 Task: Open Card Theater Review in Board IT Process Improvement to Workspace Knowledge Management and add a team member Softage.4@softage.net, a label Orange, a checklist Music Composition, an attachment from Trello, a color Orange and finally, add a card description 'Create design mockups for new product' and a comment 'Let us make sure we have clear communication channels in place for this task to ensure that everyone is on the same page.'. Add a start date 'Jan 08, 1900' with a due date 'Jan 15, 1900'
Action: Mouse moved to (167, 314)
Screenshot: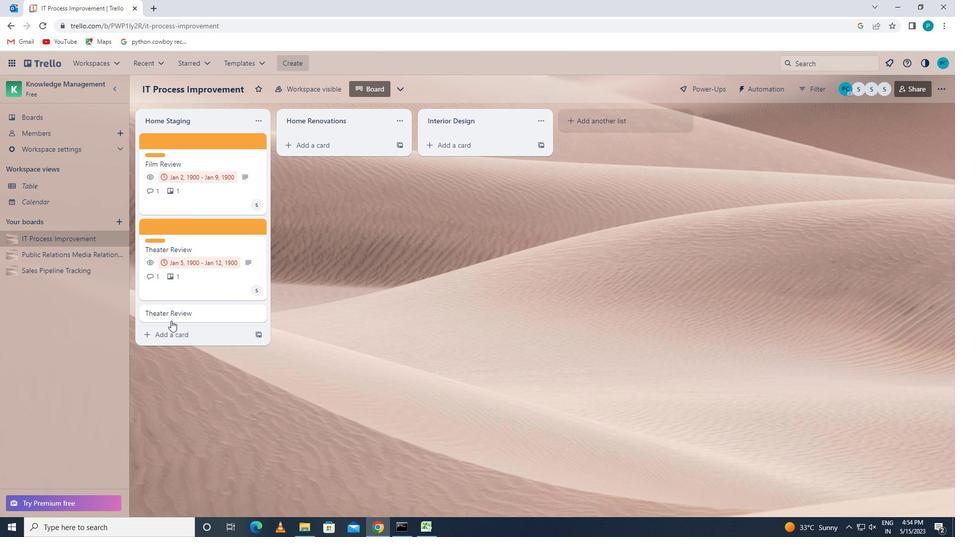 
Action: Mouse pressed left at (167, 314)
Screenshot: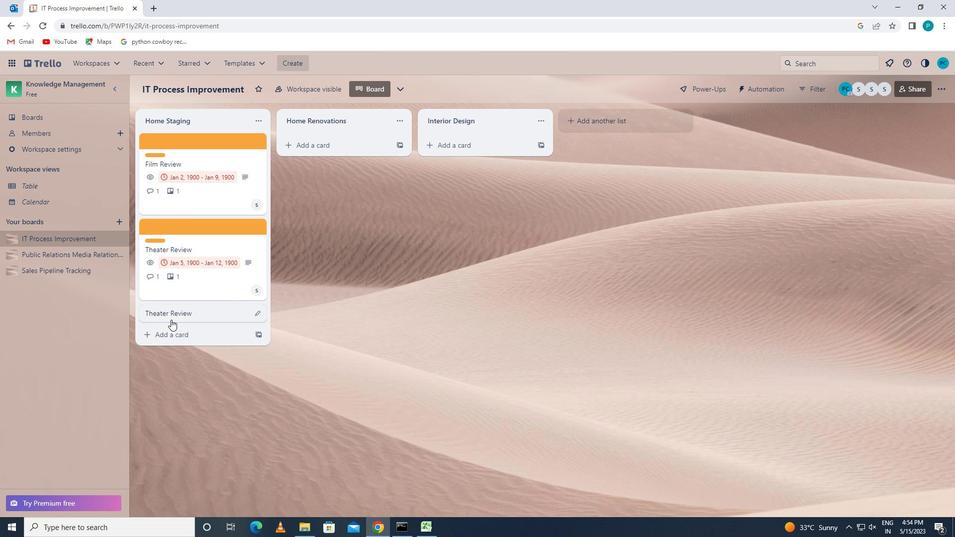 
Action: Mouse moved to (619, 172)
Screenshot: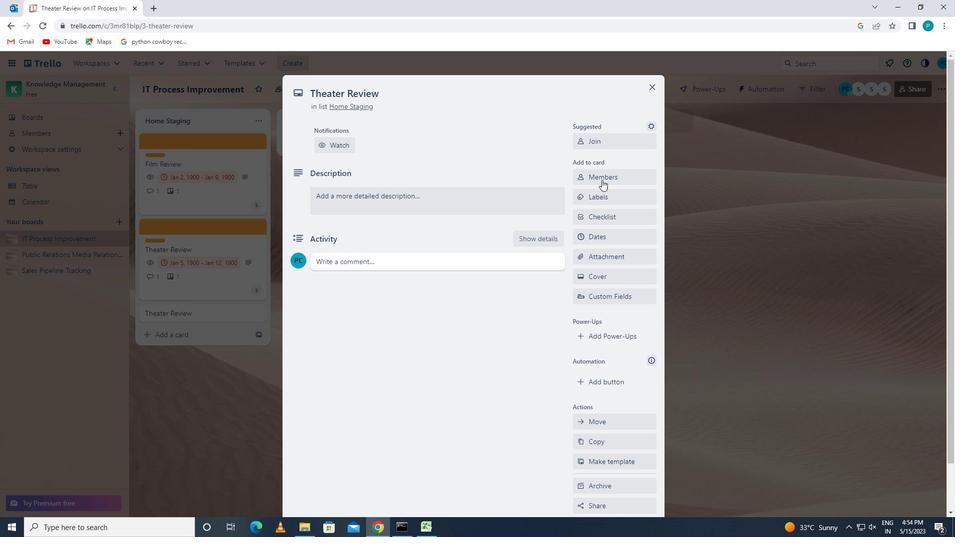 
Action: Mouse pressed left at (619, 172)
Screenshot: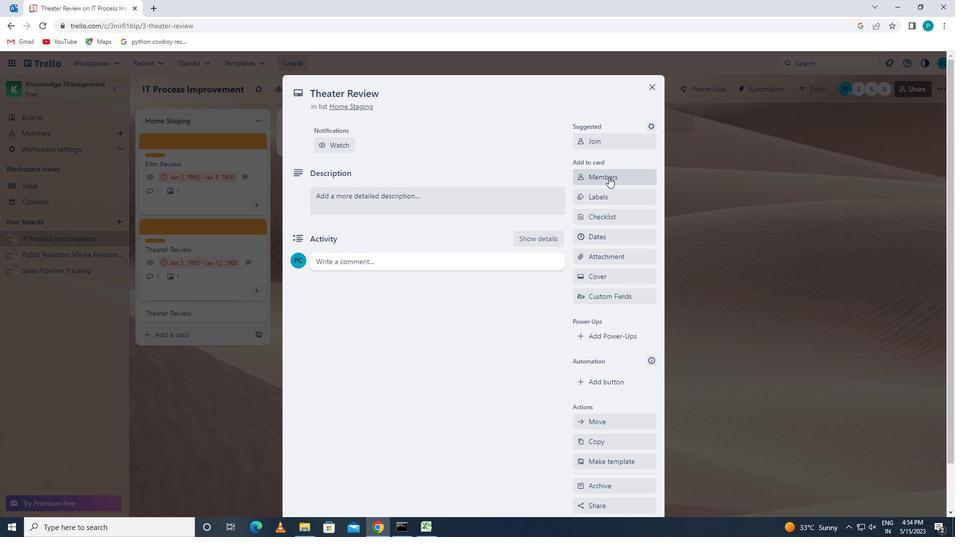 
Action: Key pressed <Key.tab><Key.caps_lock>s<Key.caps_lock>
Screenshot: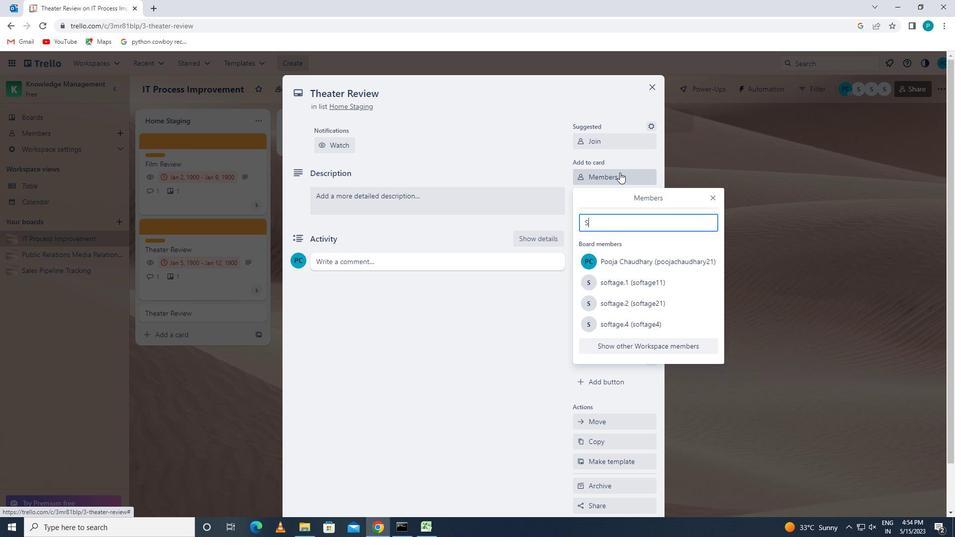 
Action: Mouse moved to (649, 303)
Screenshot: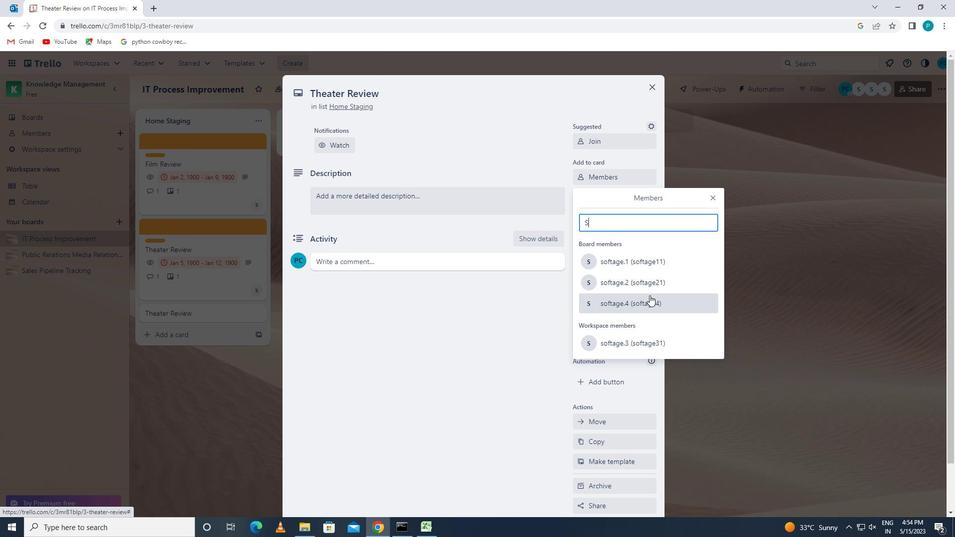 
Action: Mouse pressed left at (649, 303)
Screenshot: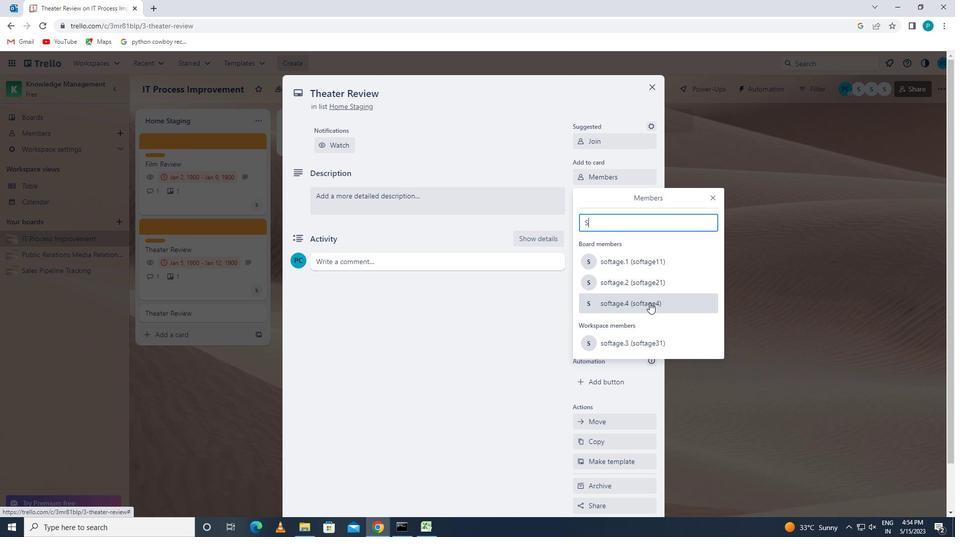 
Action: Mouse moved to (713, 197)
Screenshot: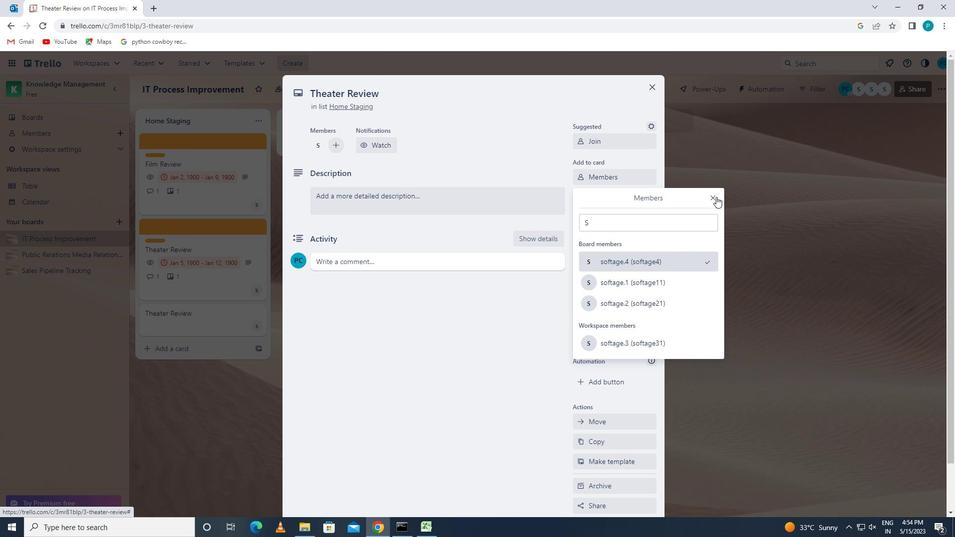 
Action: Mouse pressed left at (713, 197)
Screenshot: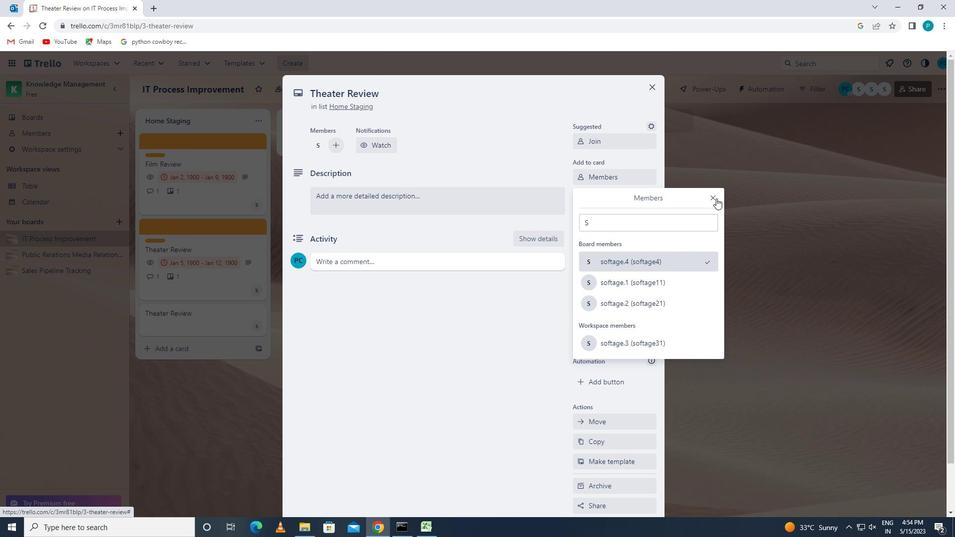 
Action: Mouse moved to (632, 201)
Screenshot: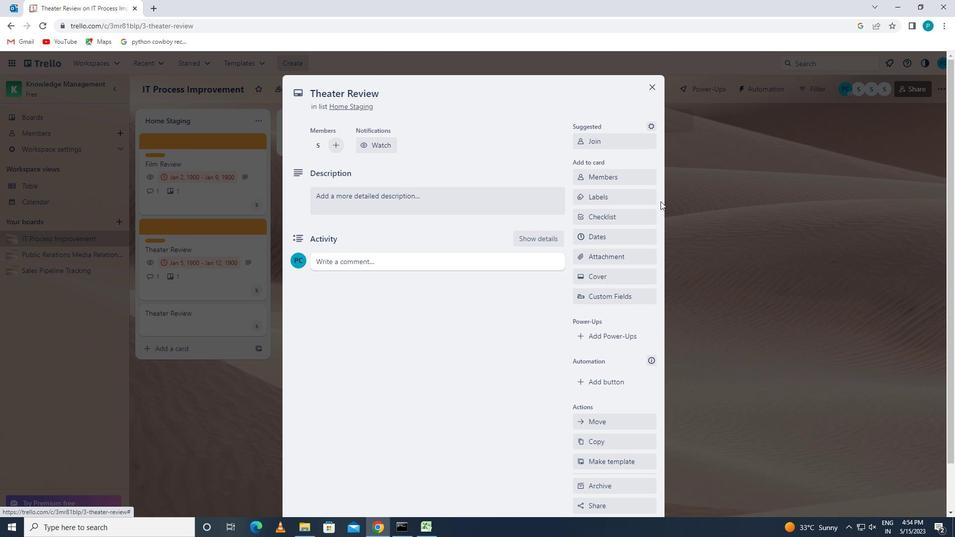
Action: Mouse pressed left at (632, 201)
Screenshot: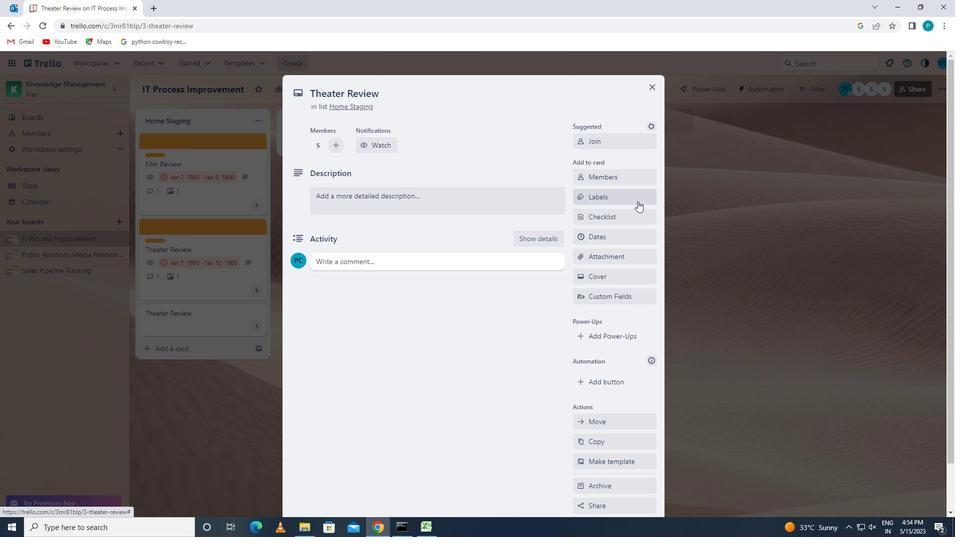 
Action: Mouse moved to (631, 390)
Screenshot: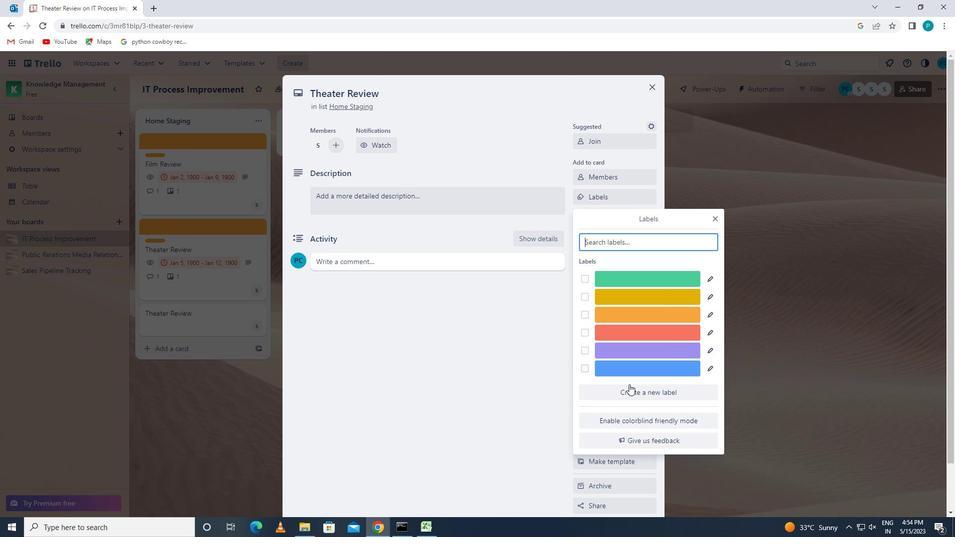 
Action: Mouse pressed left at (631, 390)
Screenshot: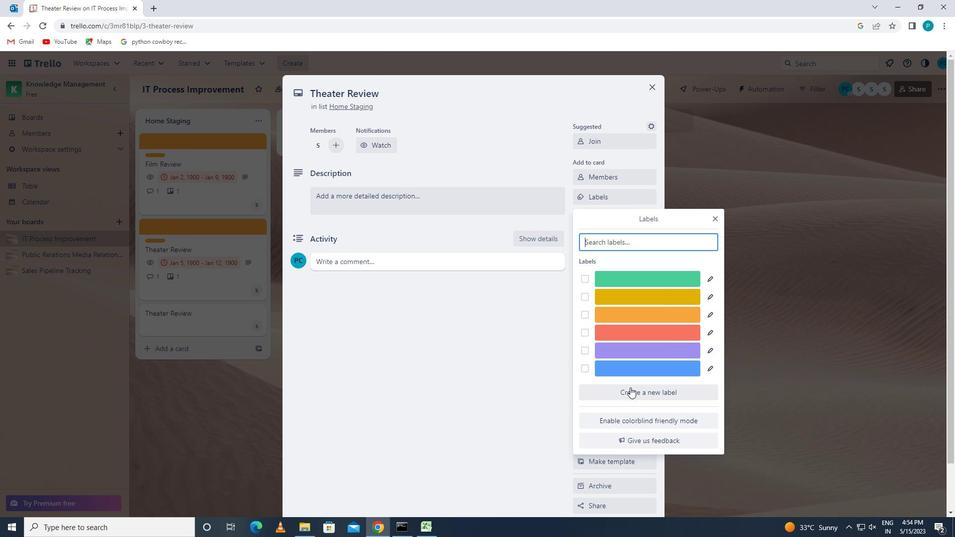 
Action: Mouse moved to (640, 363)
Screenshot: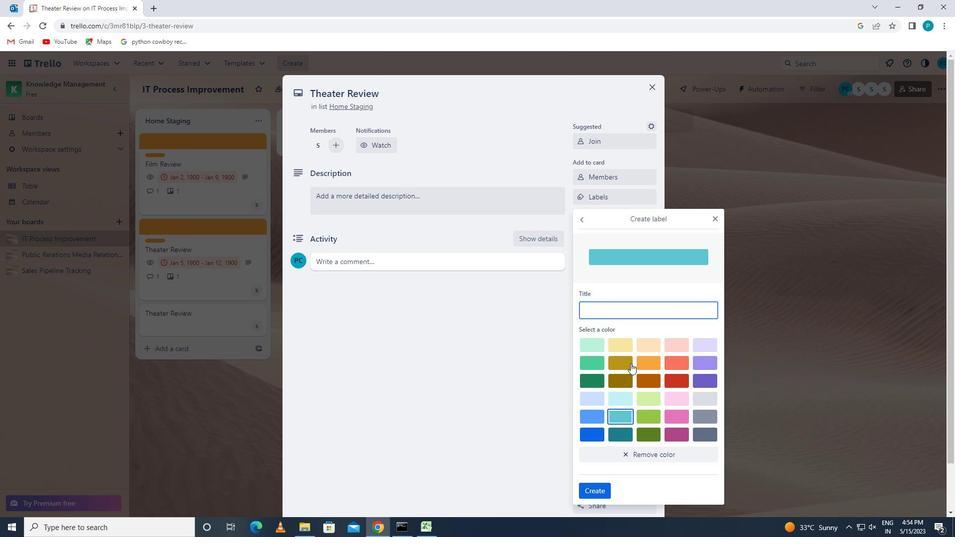 
Action: Mouse pressed left at (640, 363)
Screenshot: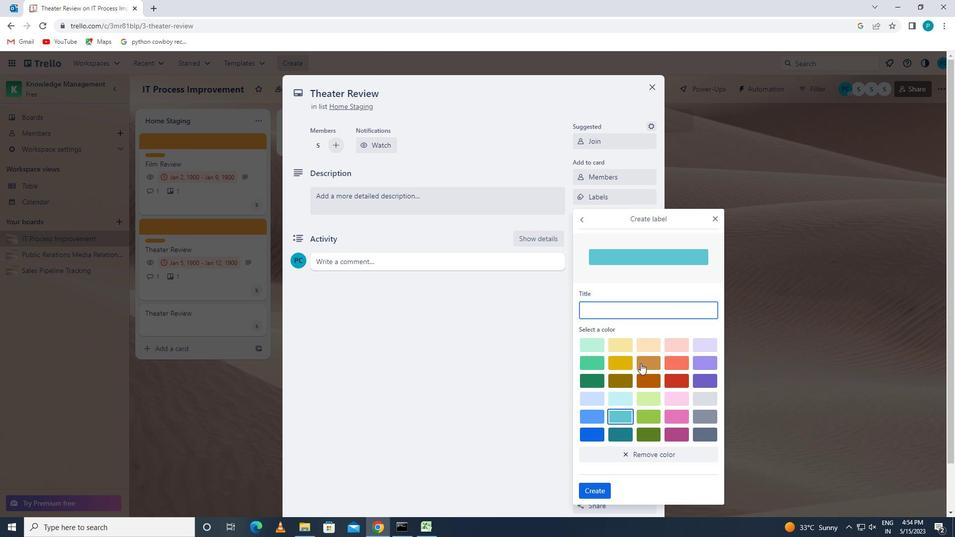 
Action: Mouse moved to (604, 494)
Screenshot: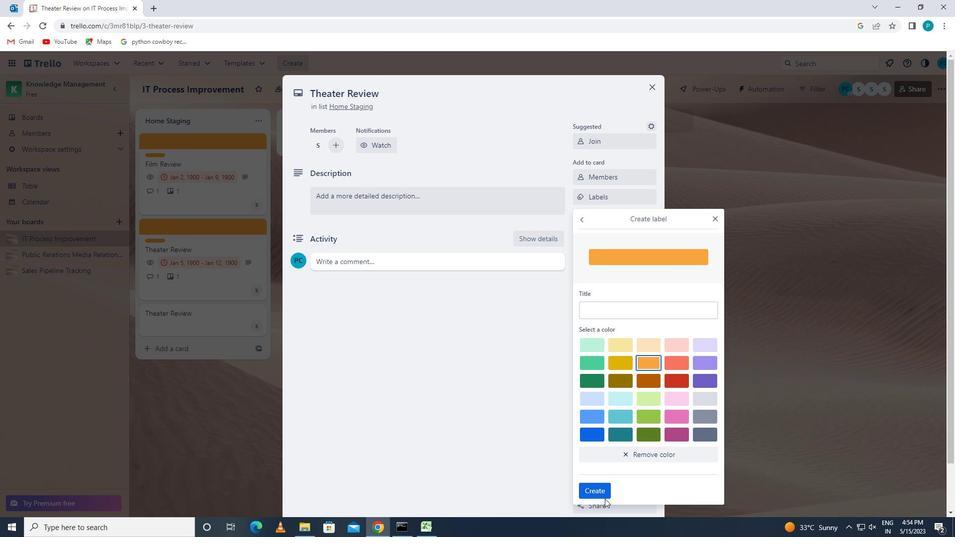 
Action: Mouse pressed left at (604, 494)
Screenshot: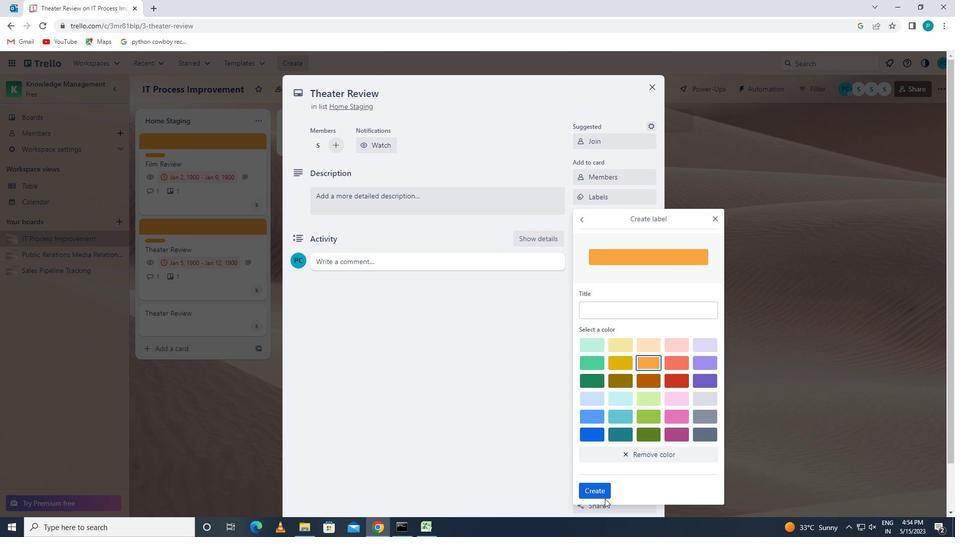 
Action: Mouse moved to (713, 215)
Screenshot: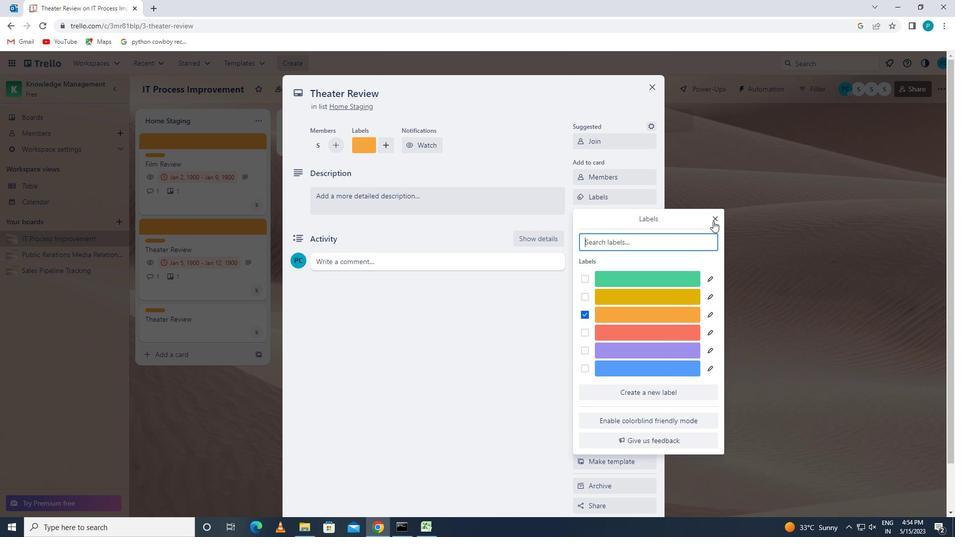 
Action: Mouse pressed left at (713, 215)
Screenshot: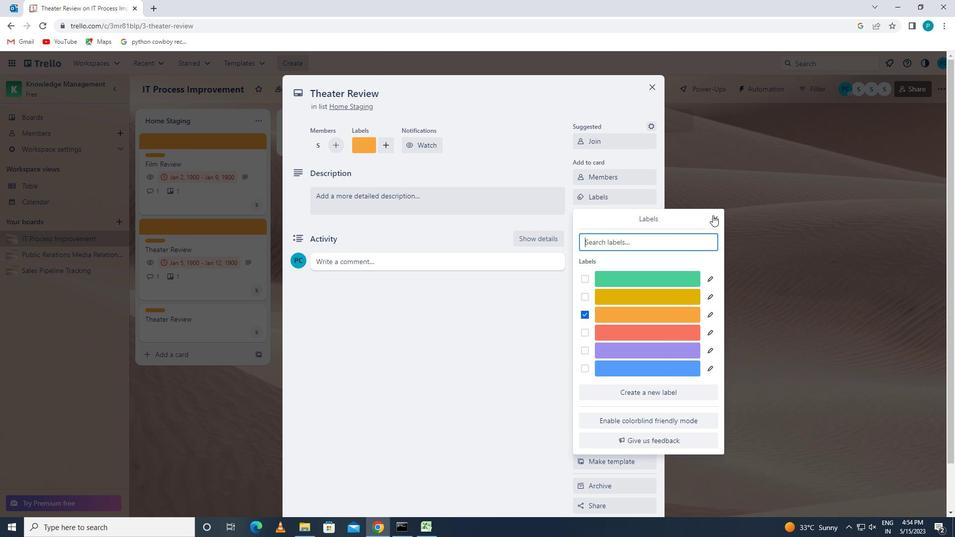 
Action: Mouse moved to (624, 221)
Screenshot: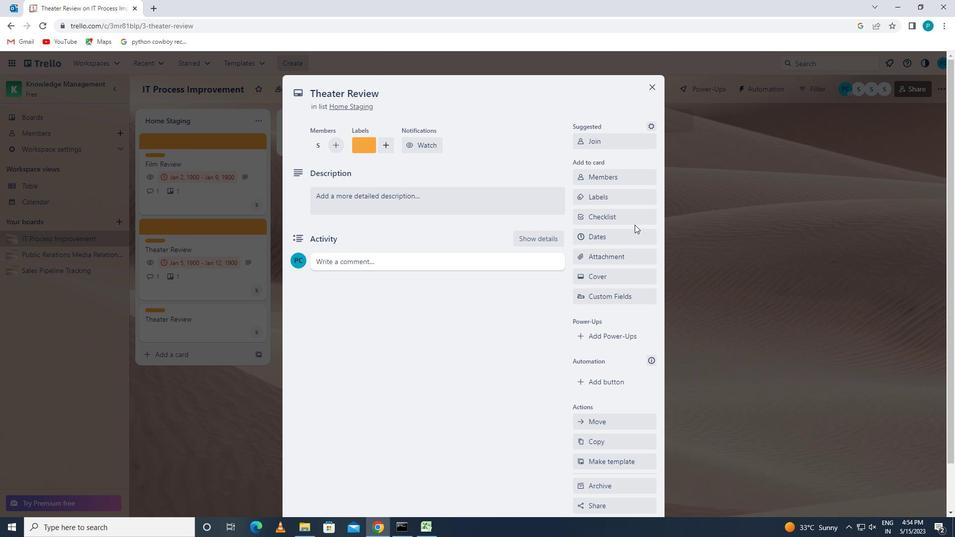 
Action: Mouse pressed left at (624, 221)
Screenshot: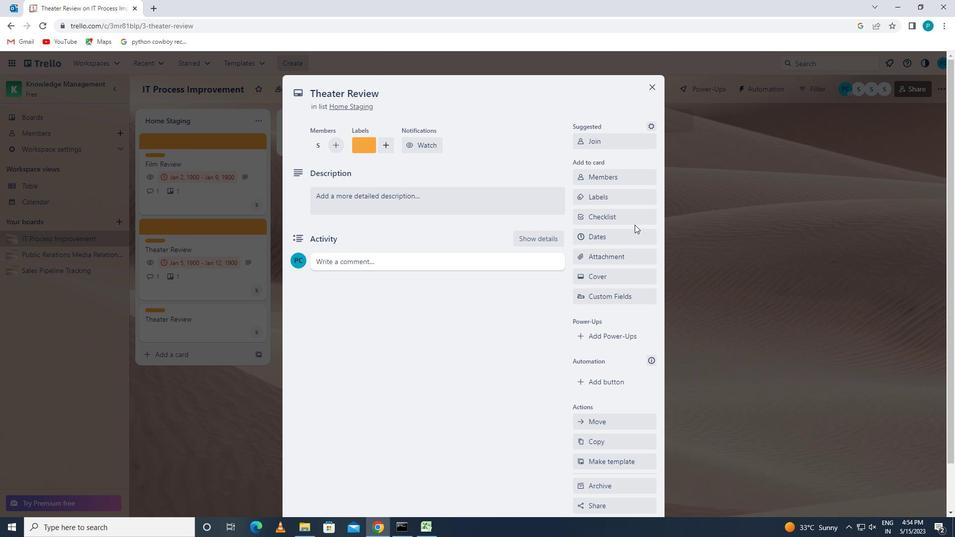 
Action: Mouse moved to (631, 225)
Screenshot: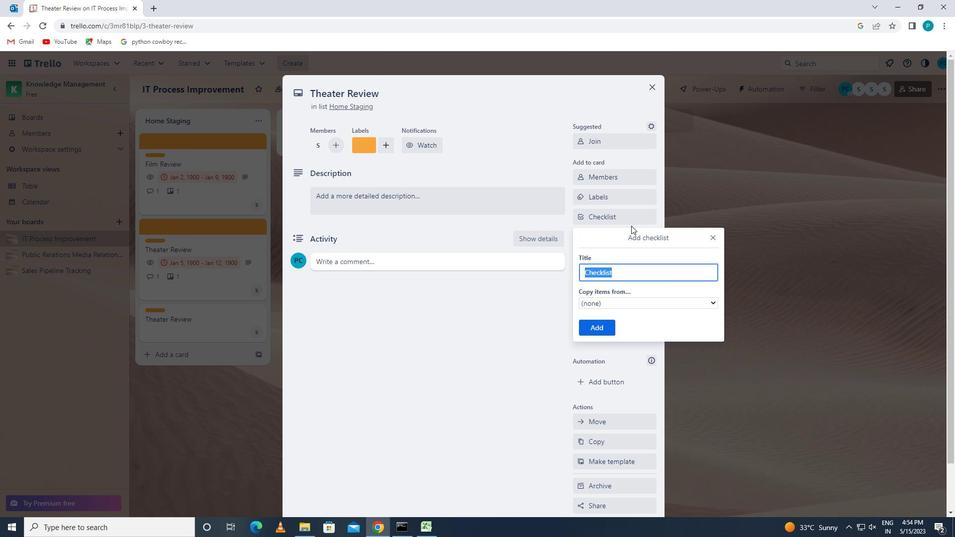 
Action: Key pressed <Key.caps_lock>m<Key.caps_lock>usic
Screenshot: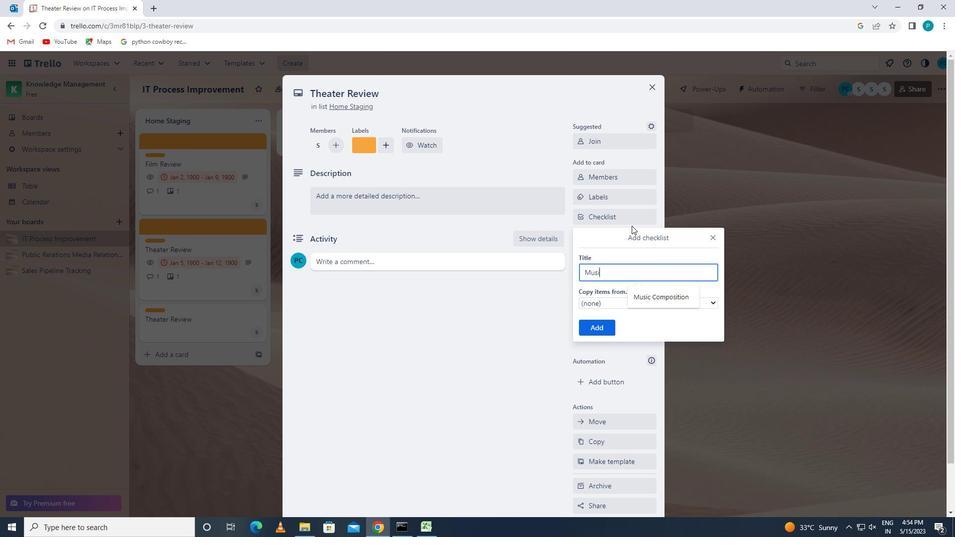 
Action: Mouse moved to (646, 305)
Screenshot: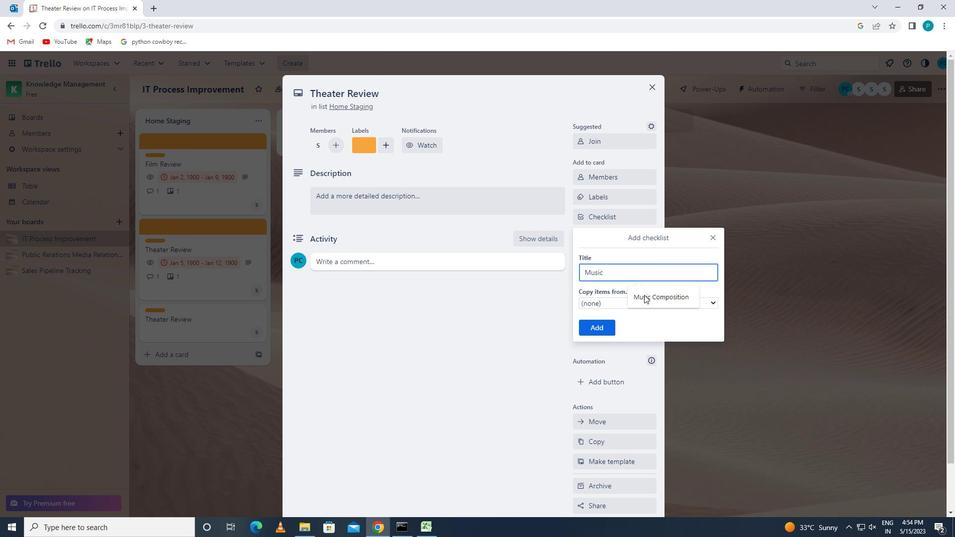 
Action: Mouse pressed left at (646, 305)
Screenshot: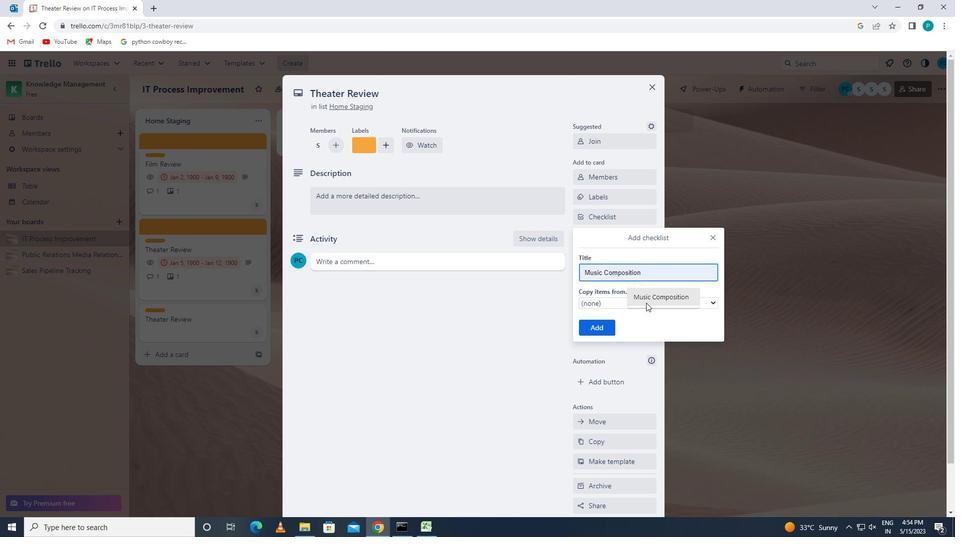 
Action: Mouse moved to (600, 322)
Screenshot: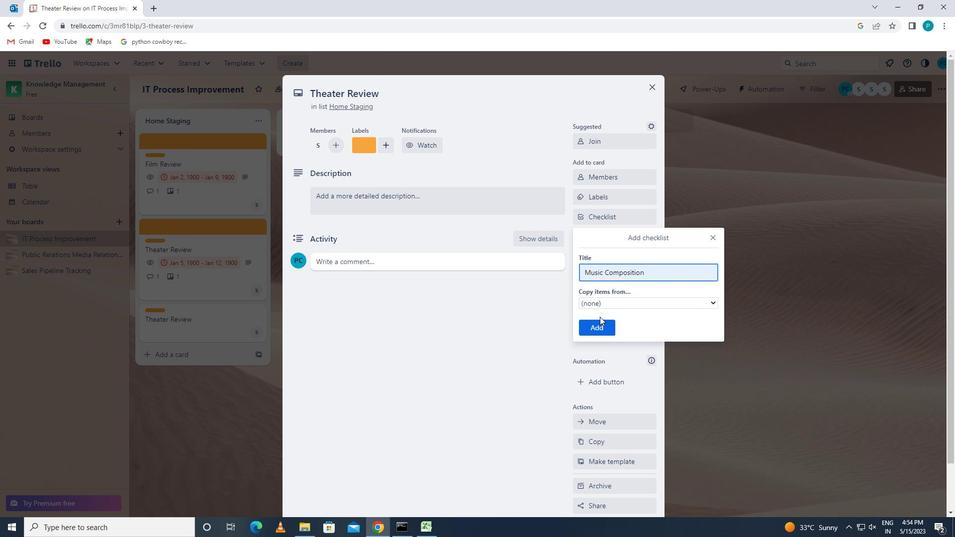 
Action: Mouse pressed left at (600, 322)
Screenshot: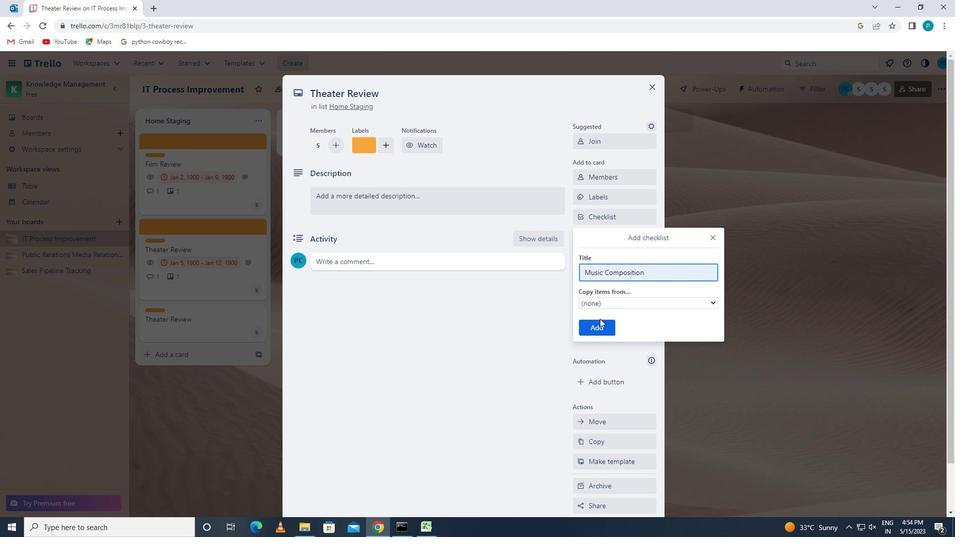 
Action: Mouse moved to (605, 259)
Screenshot: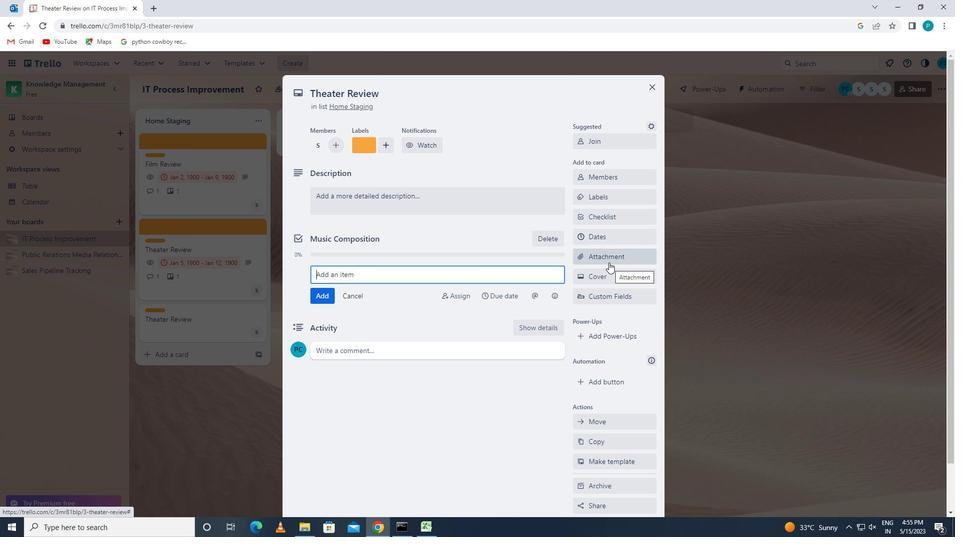 
Action: Mouse pressed left at (605, 259)
Screenshot: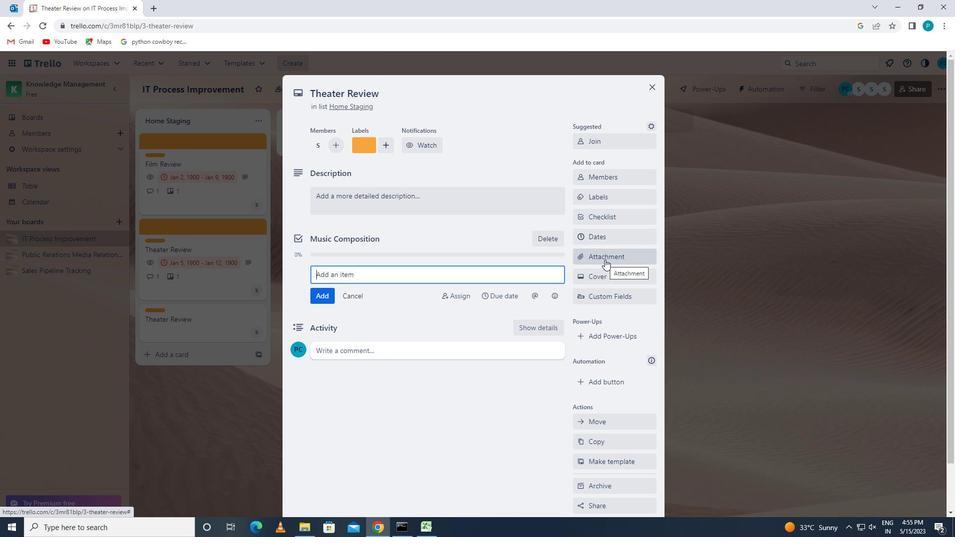 
Action: Mouse moved to (599, 318)
Screenshot: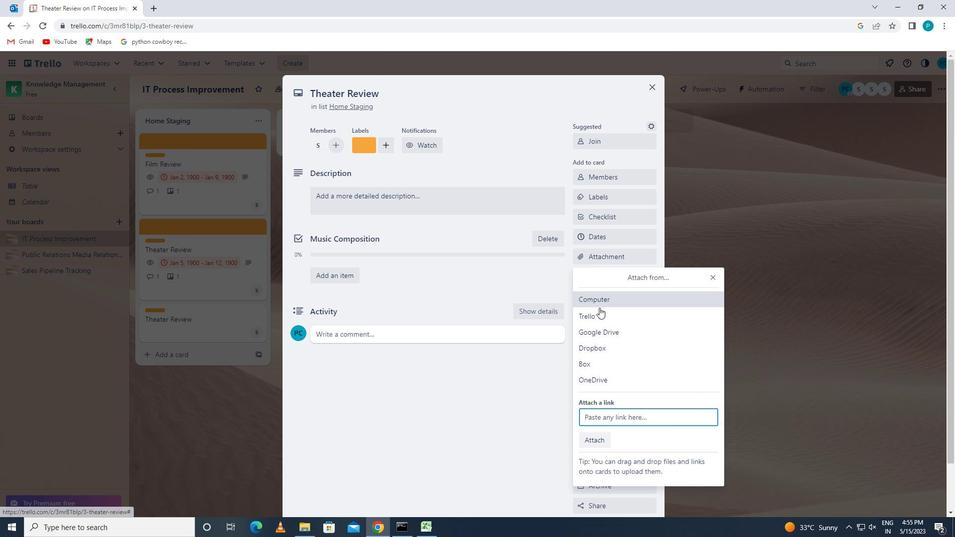
Action: Mouse pressed left at (599, 318)
Screenshot: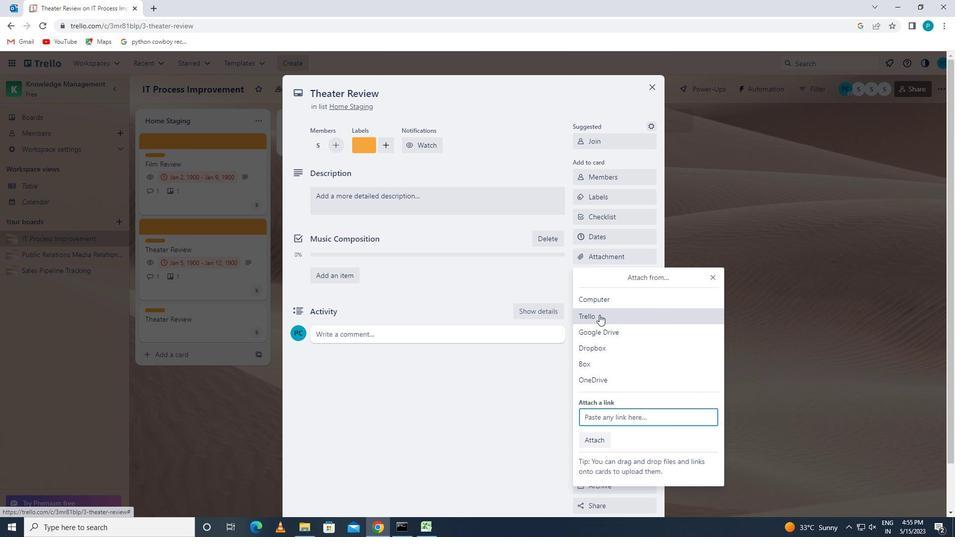
Action: Mouse moved to (628, 403)
Screenshot: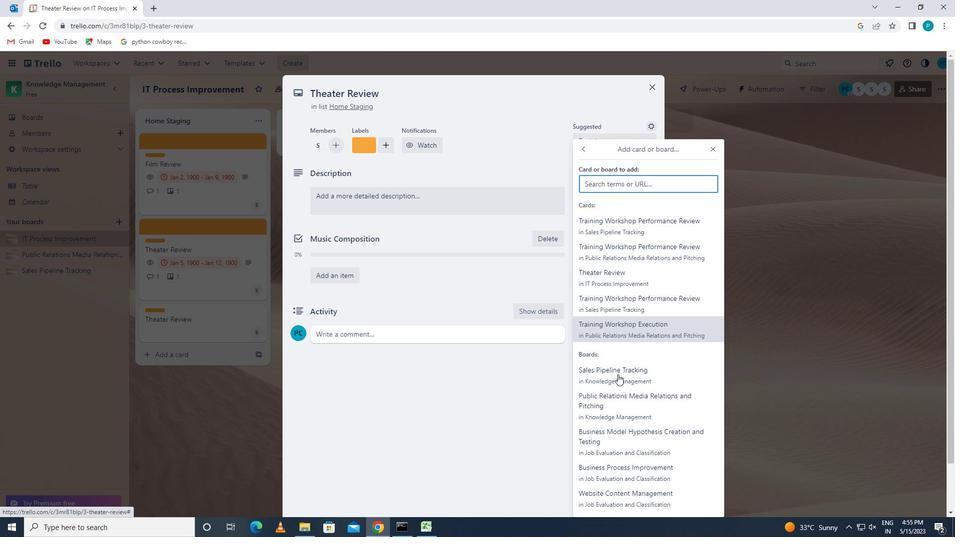
Action: Mouse pressed left at (628, 403)
Screenshot: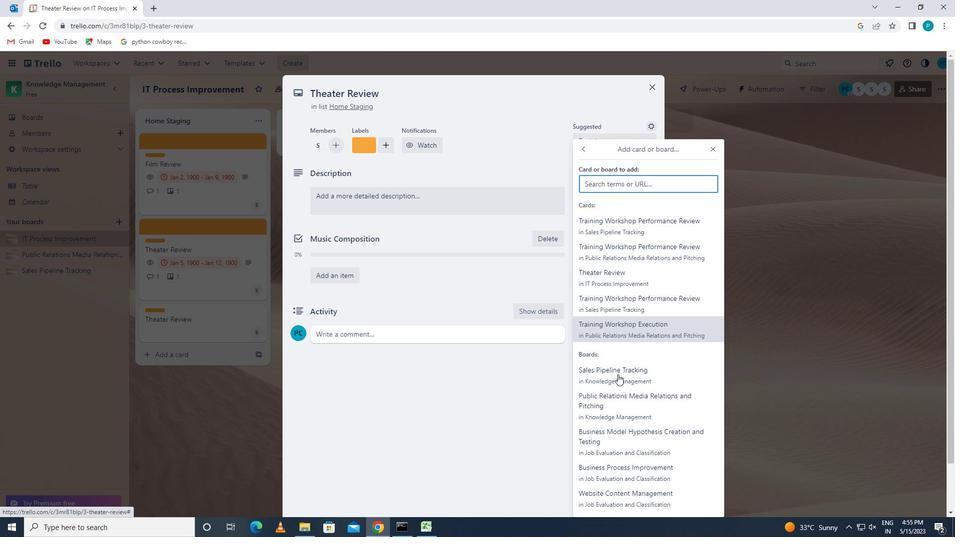 
Action: Mouse moved to (596, 281)
Screenshot: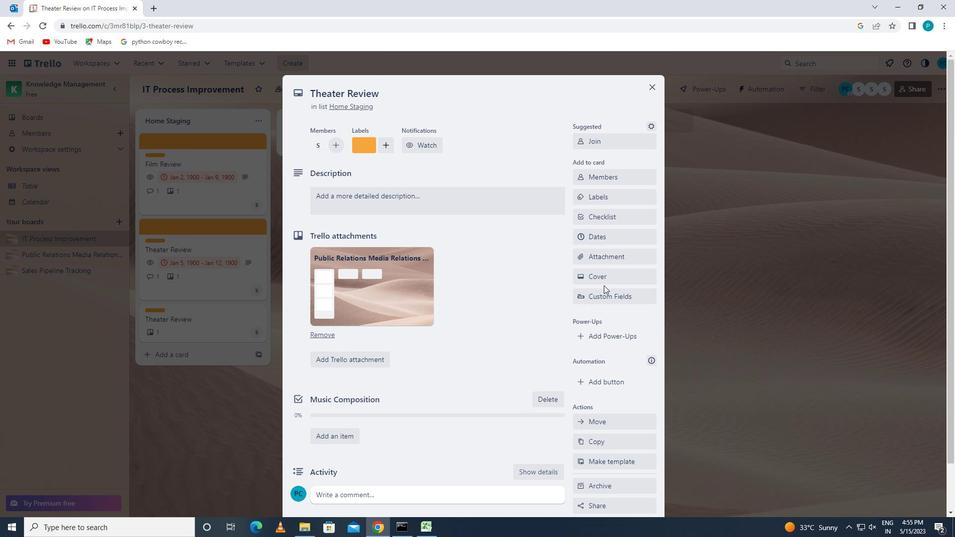 
Action: Mouse pressed left at (596, 281)
Screenshot: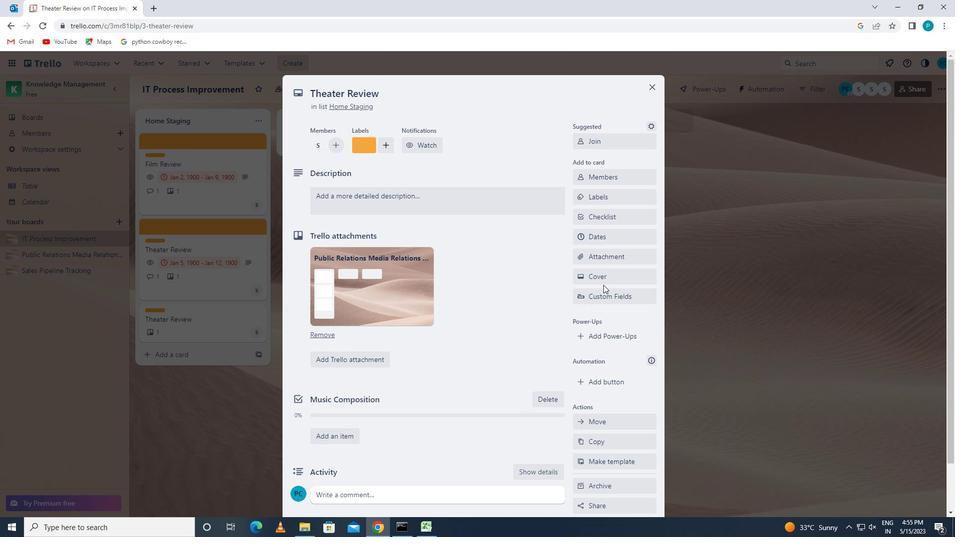 
Action: Mouse moved to (645, 171)
Screenshot: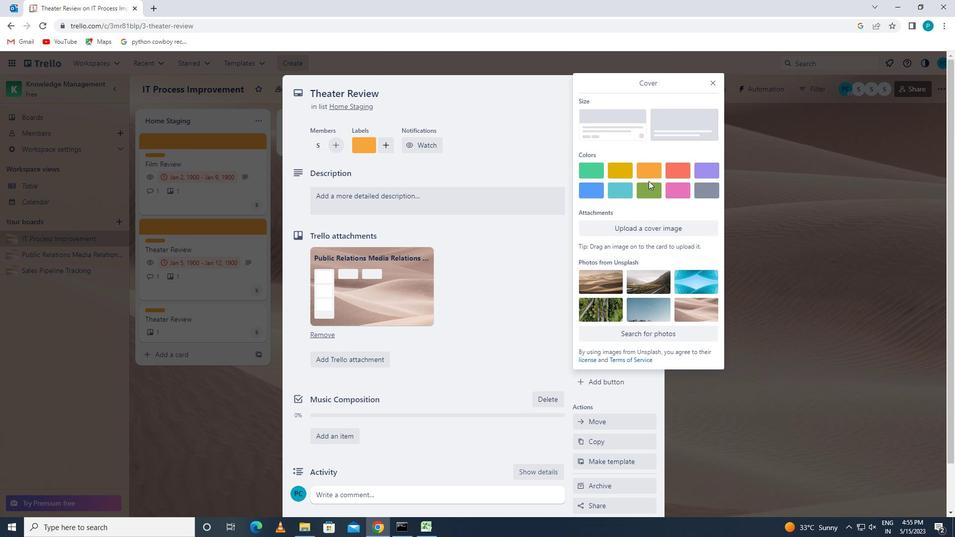 
Action: Mouse pressed left at (645, 171)
Screenshot: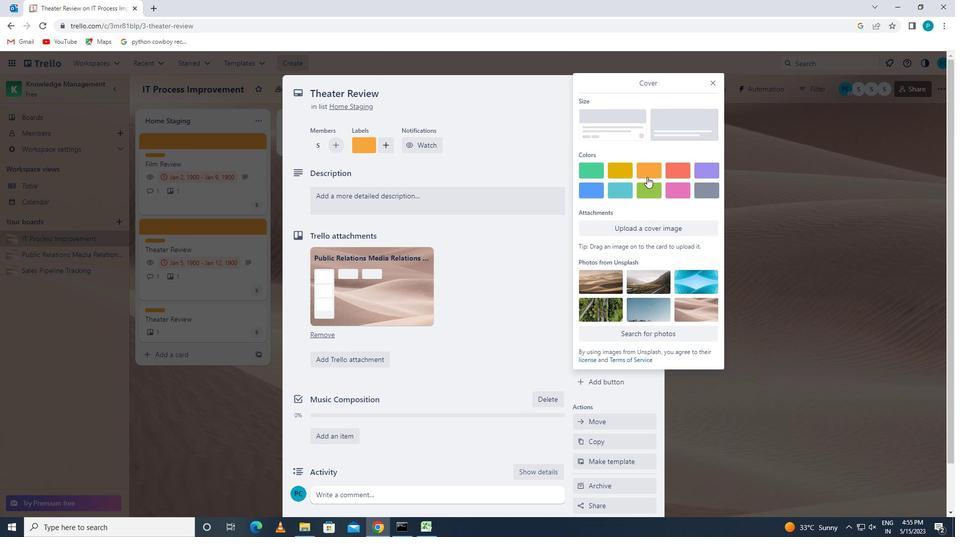 
Action: Mouse moved to (710, 80)
Screenshot: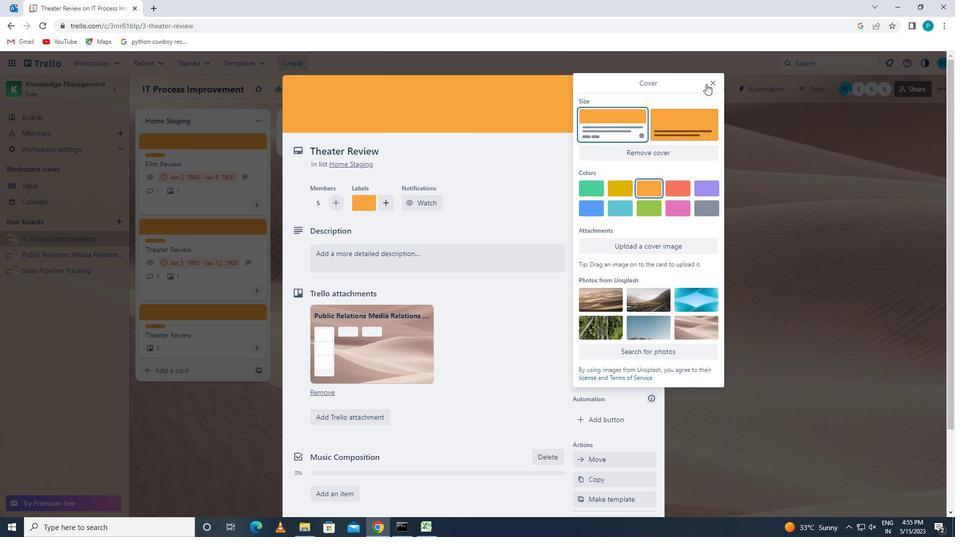 
Action: Mouse pressed left at (710, 80)
Screenshot: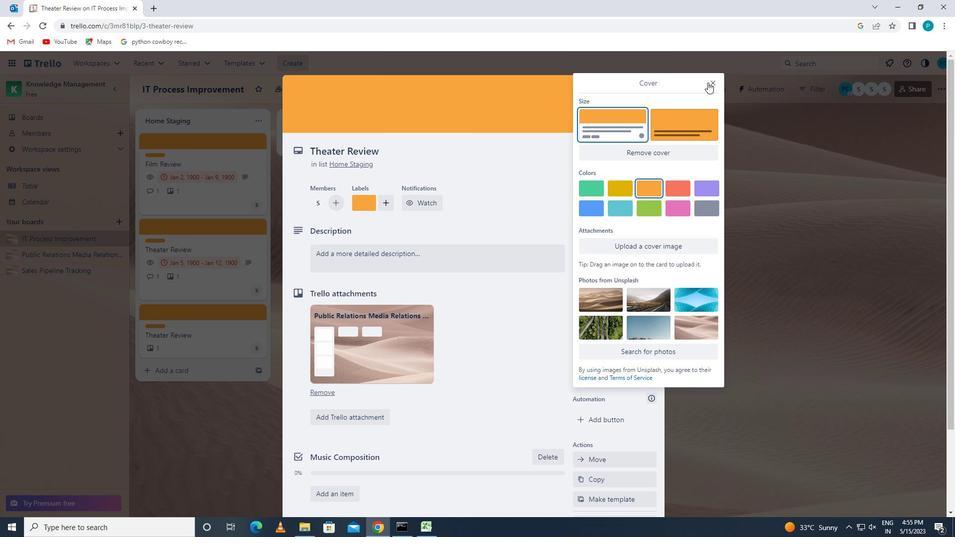 
Action: Mouse moved to (477, 252)
Screenshot: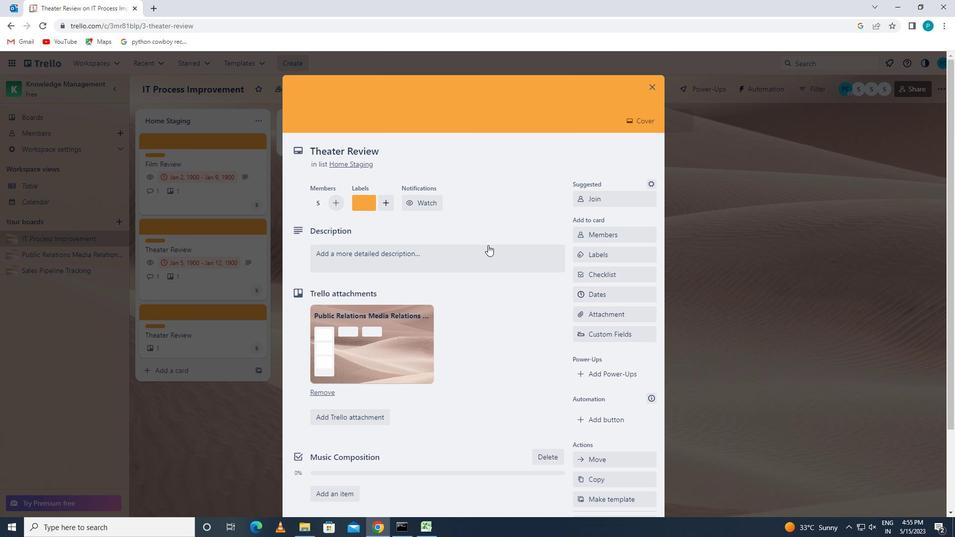 
Action: Mouse pressed left at (477, 252)
Screenshot: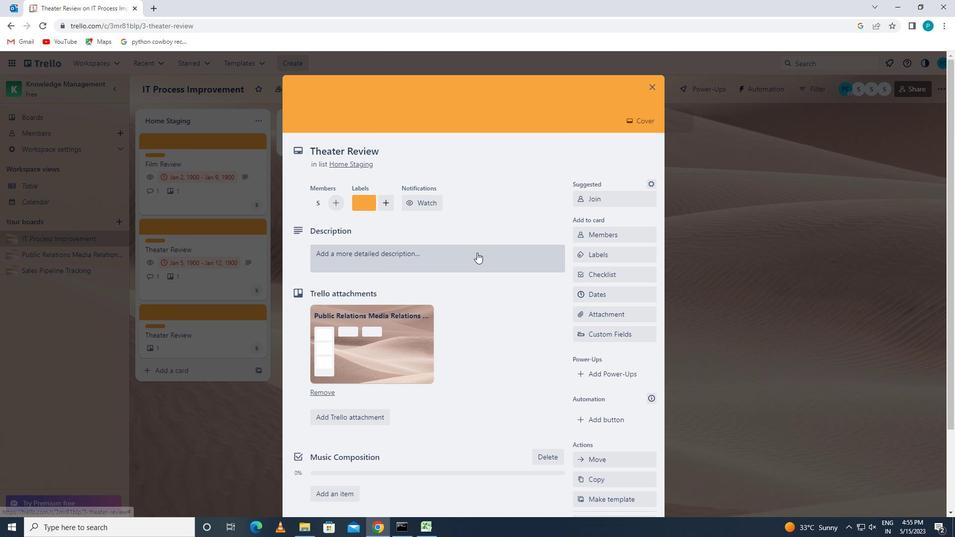 
Action: Key pressed <Key.caps_lock>c<Key.caps_lock>reate<Key.space>design<Key.space>mockups<Key.space>for<Key.space>new<Key.space>product
Screenshot: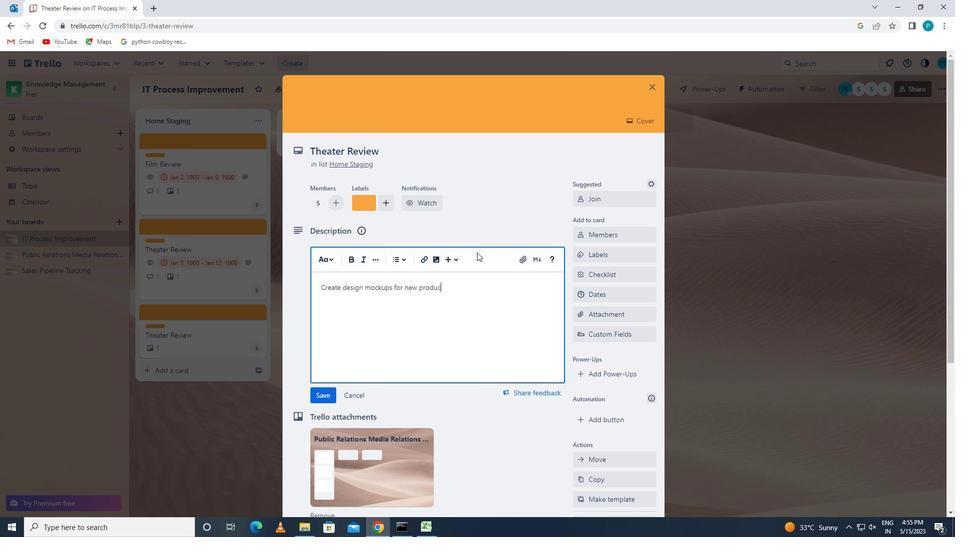 
Action: Mouse moved to (323, 394)
Screenshot: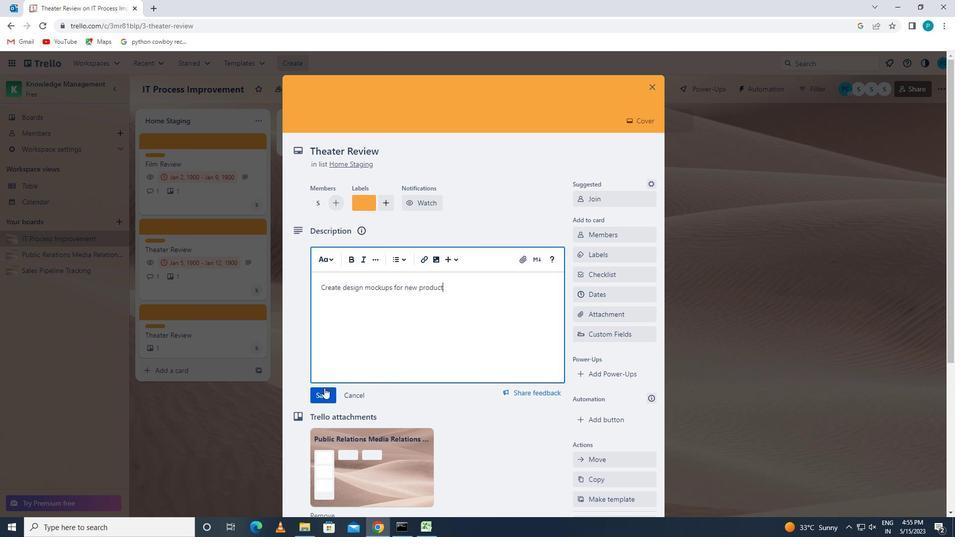 
Action: Mouse pressed left at (323, 394)
Screenshot: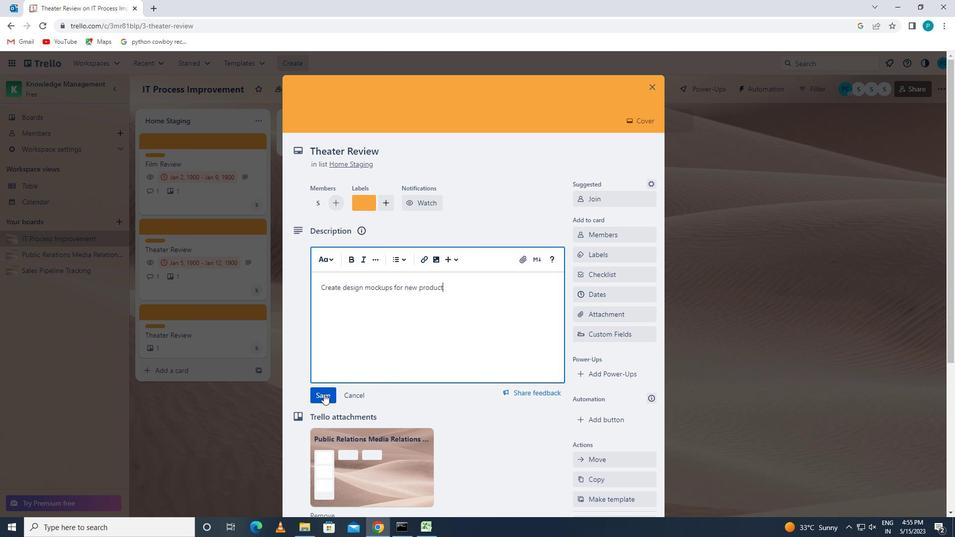 
Action: Mouse scrolled (323, 393) with delta (0, 0)
Screenshot: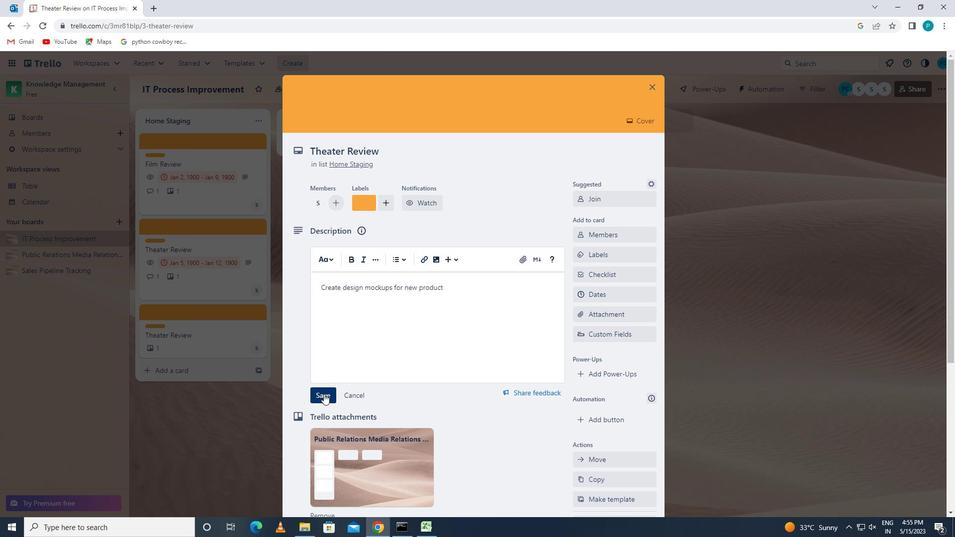 
Action: Mouse moved to (323, 394)
Screenshot: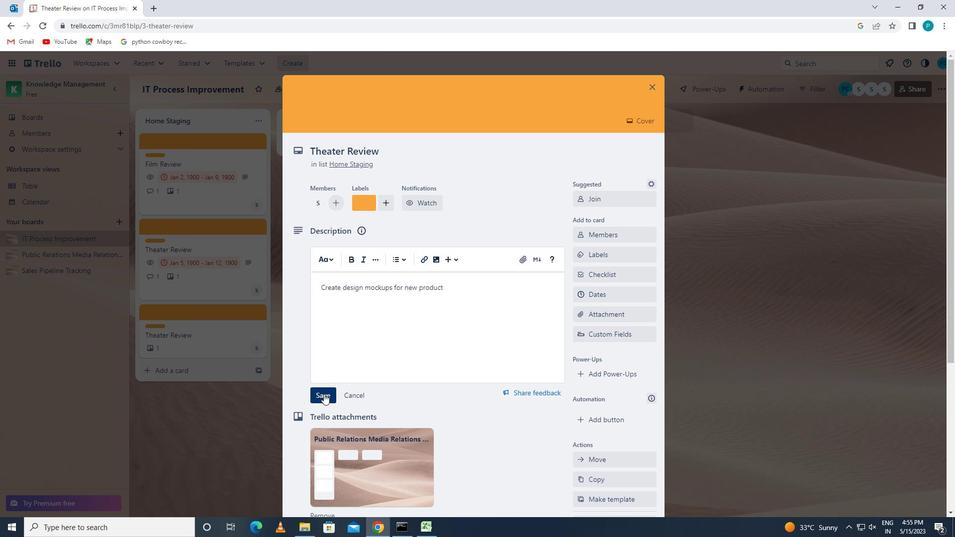 
Action: Mouse scrolled (323, 394) with delta (0, 0)
Screenshot: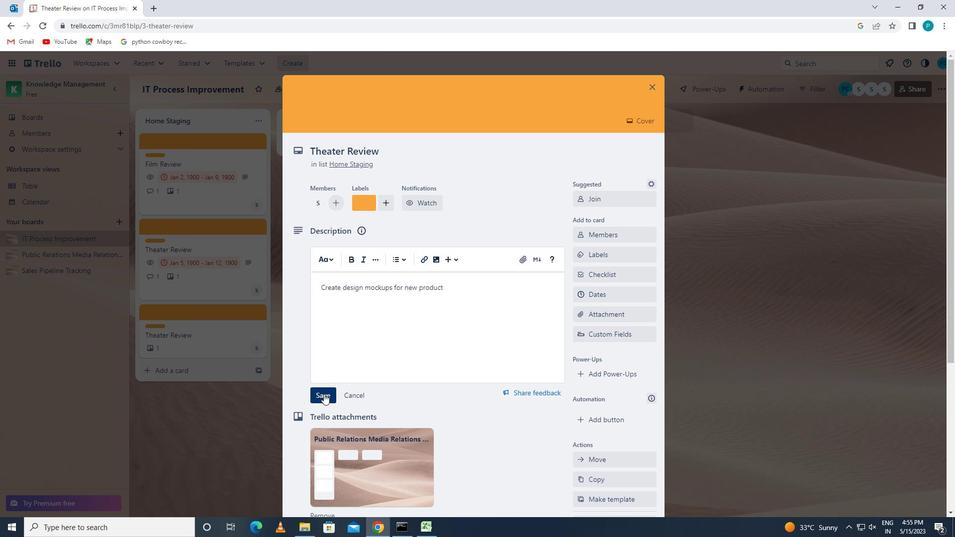 
Action: Mouse moved to (323, 396)
Screenshot: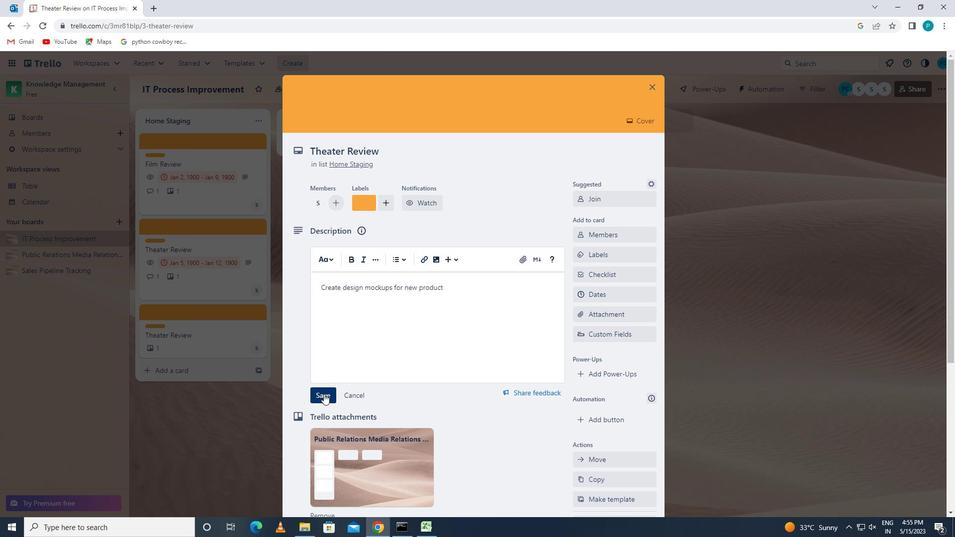 
Action: Mouse scrolled (323, 395) with delta (0, 0)
Screenshot: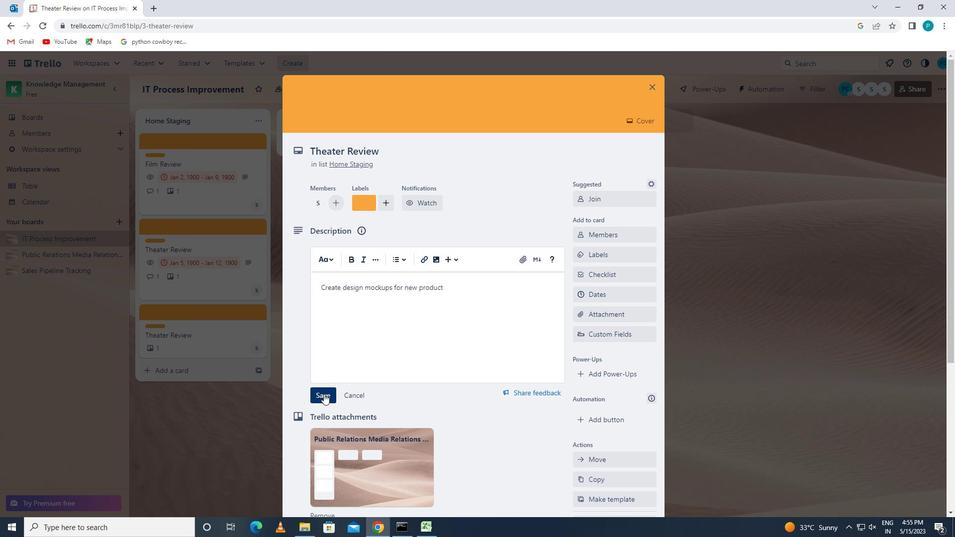 
Action: Mouse moved to (340, 442)
Screenshot: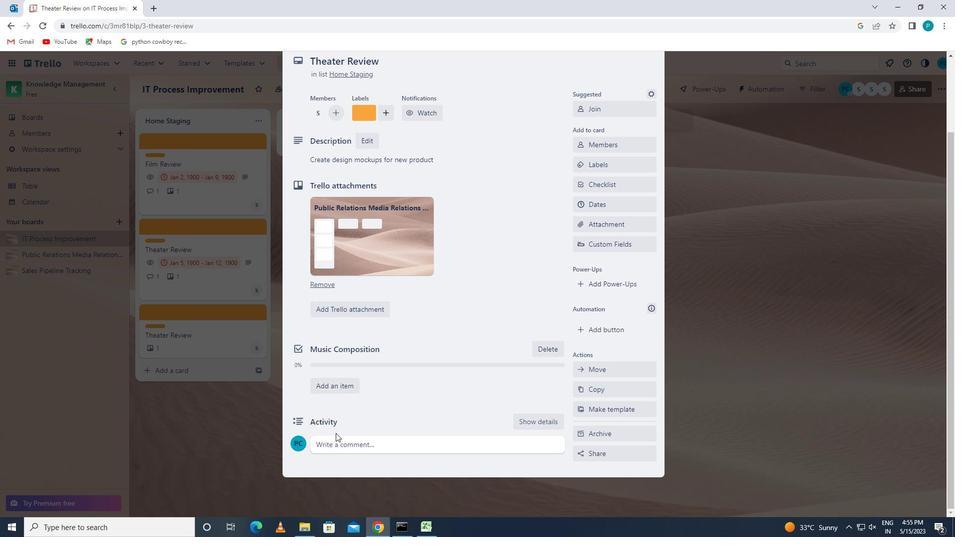
Action: Mouse pressed left at (340, 442)
Screenshot: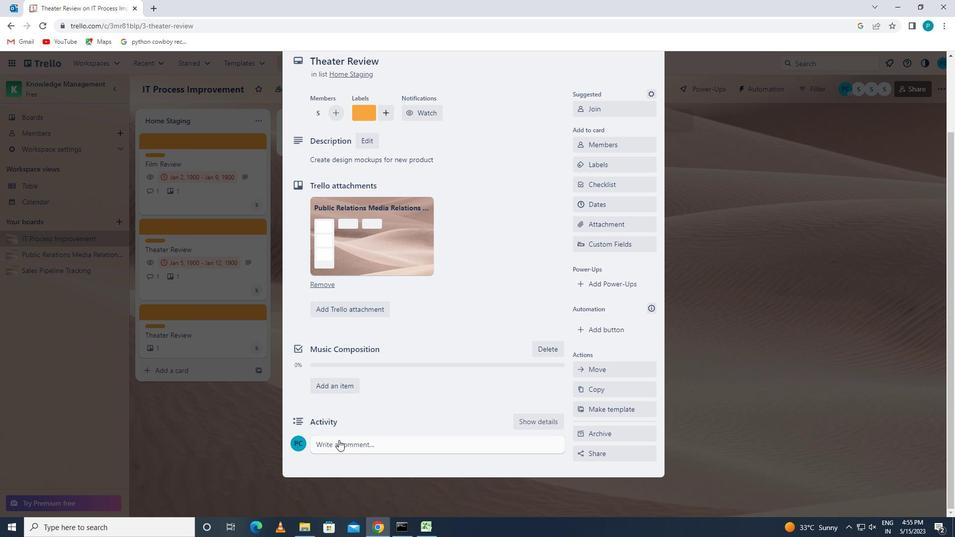 
Action: Mouse moved to (340, 443)
Screenshot: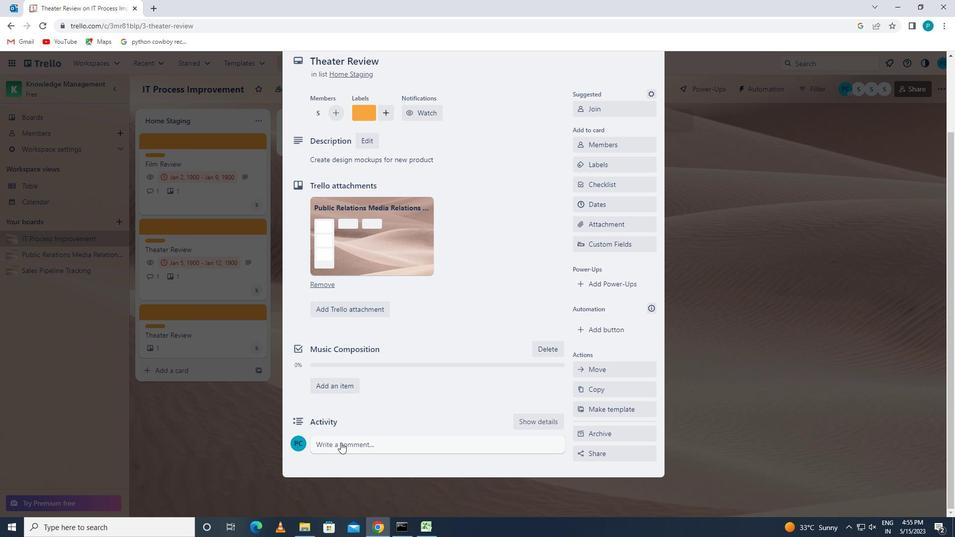 
Action: Key pressed <Key.caps_lock>l<Key.caps_lock>eti<Key.backspace>u<Key.backspace><Key.space>us<Key.space>make<Key.space>surre<Key.space>we<Key.space>have<Key.space>clear<Key.space>v<Key.backspace>commi<Key.backspace>unication<Key.space>channels<Key.space>in<Key.space>place<Key.space>for<Key.space>ths<Key.space>task<Key.space>to<Key.space>ensure<Key.space>that<Key.space>everyone<Key.space>is<Key.space>on<Key.space>the<Key.space>same<Key.space>page
Screenshot: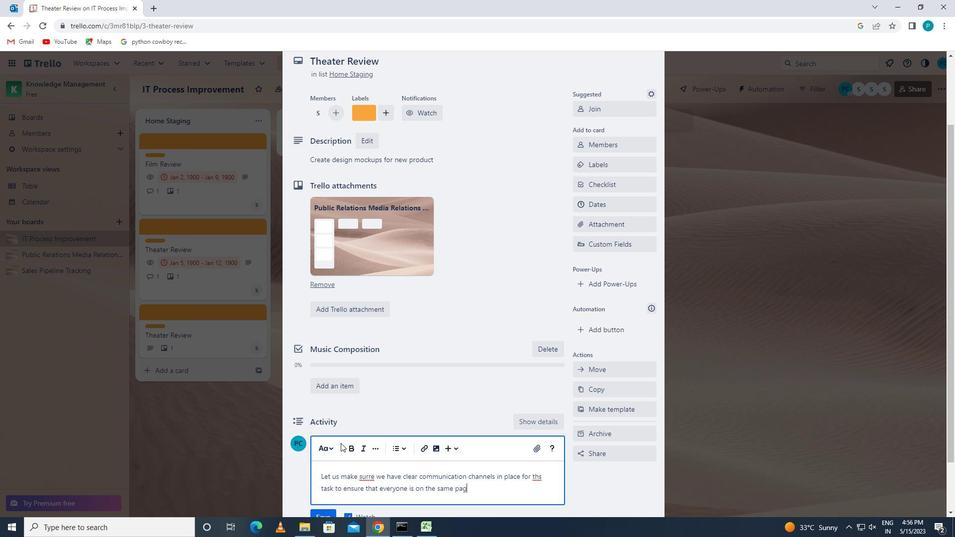 
Action: Mouse moved to (388, 479)
Screenshot: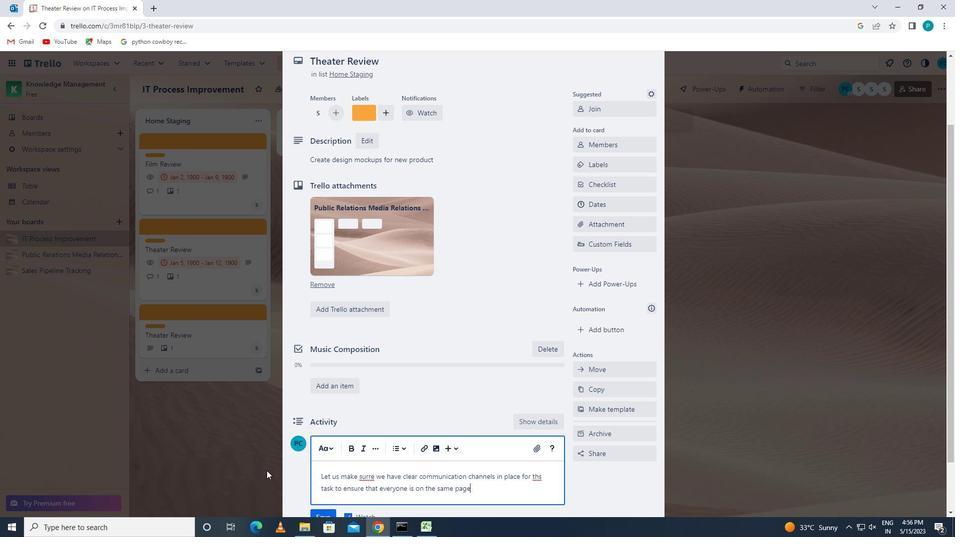 
Action: Mouse scrolled (388, 478) with delta (0, 0)
Screenshot: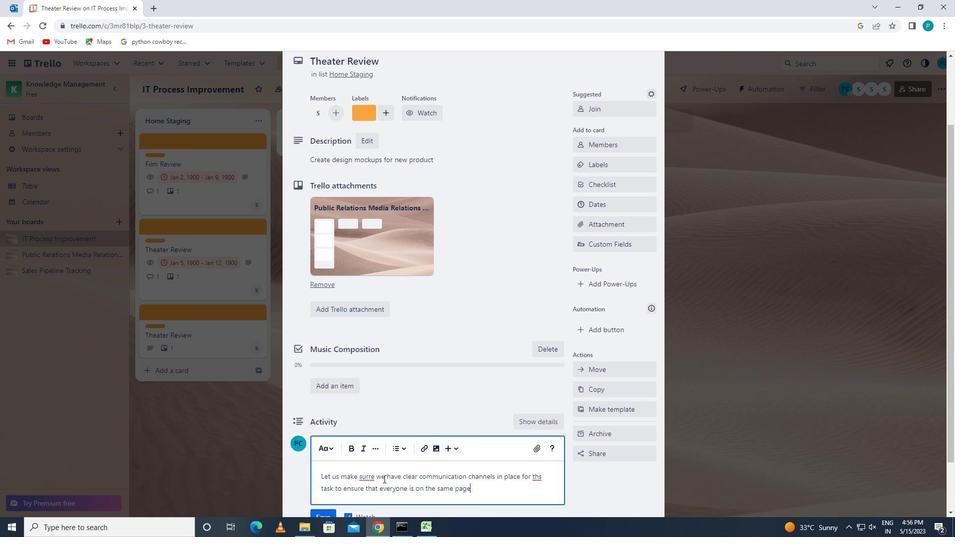 
Action: Mouse scrolled (388, 478) with delta (0, 0)
Screenshot: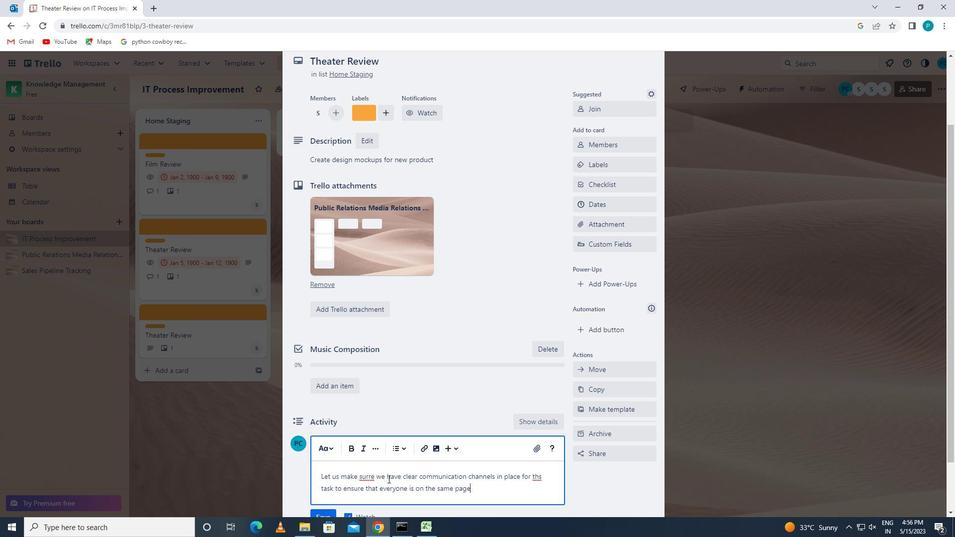 
Action: Mouse moved to (317, 450)
Screenshot: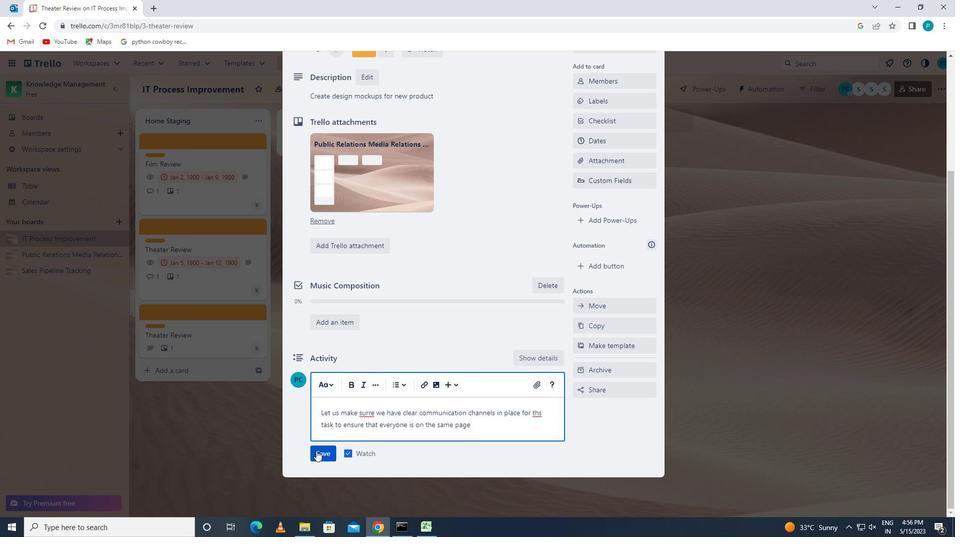
Action: Mouse pressed left at (317, 450)
Screenshot: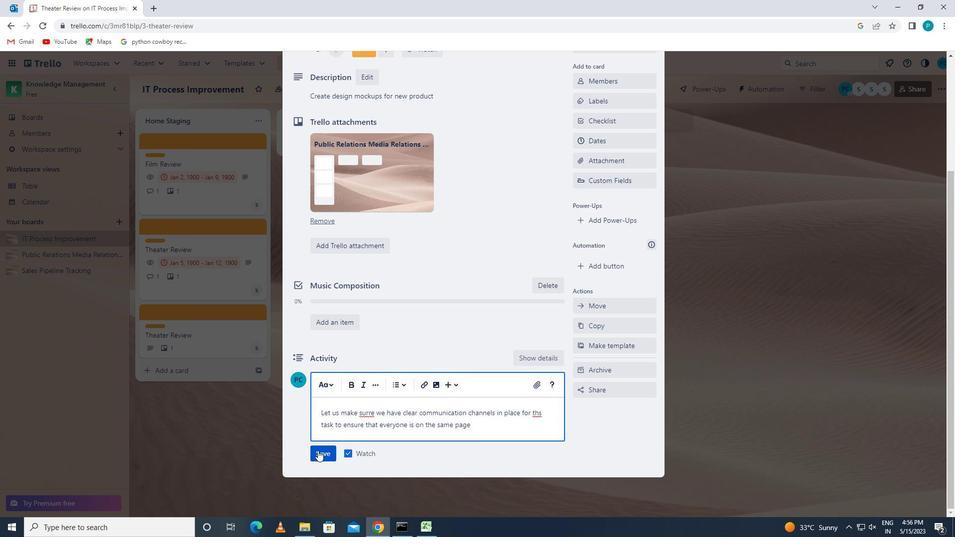 
Action: Mouse moved to (605, 251)
Screenshot: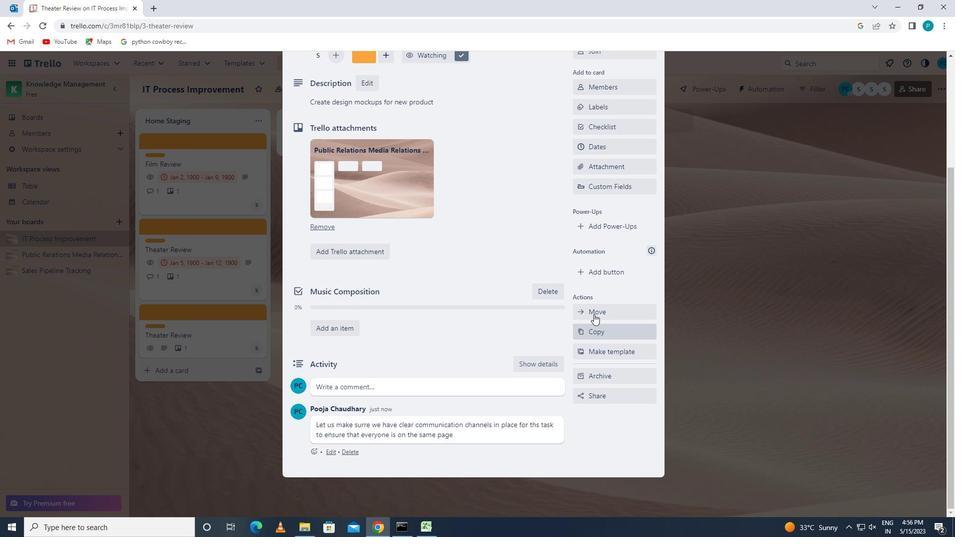 
Action: Mouse scrolled (605, 252) with delta (0, 0)
Screenshot: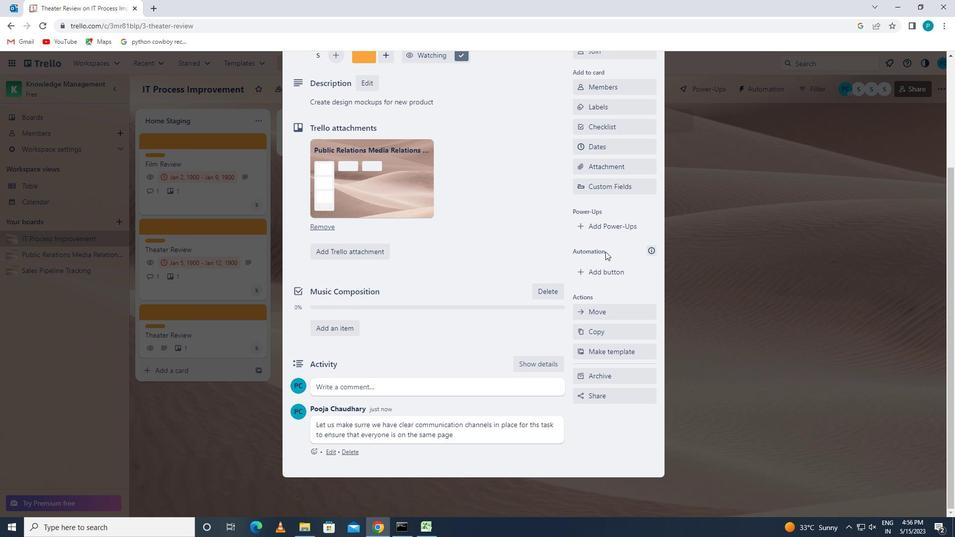 
Action: Mouse moved to (583, 197)
Screenshot: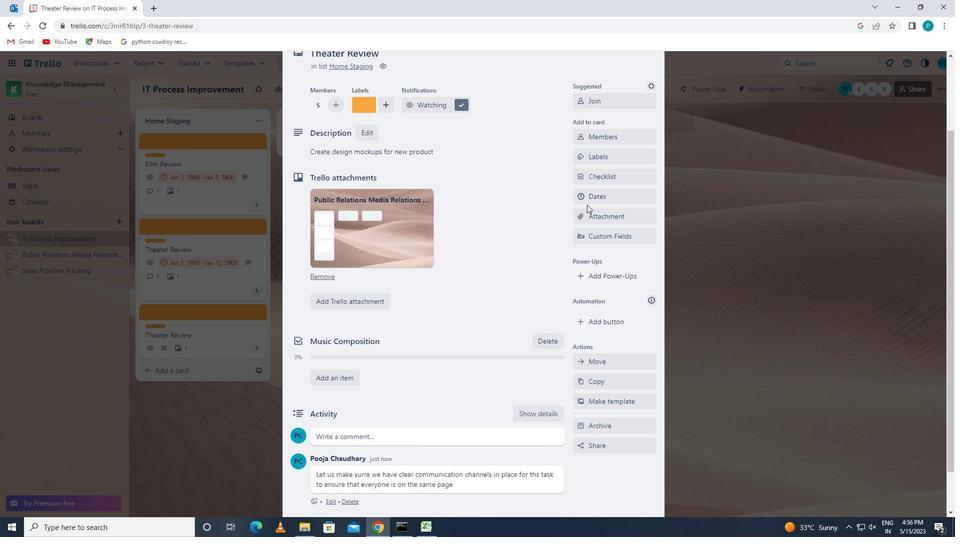 
Action: Mouse pressed left at (583, 197)
Screenshot: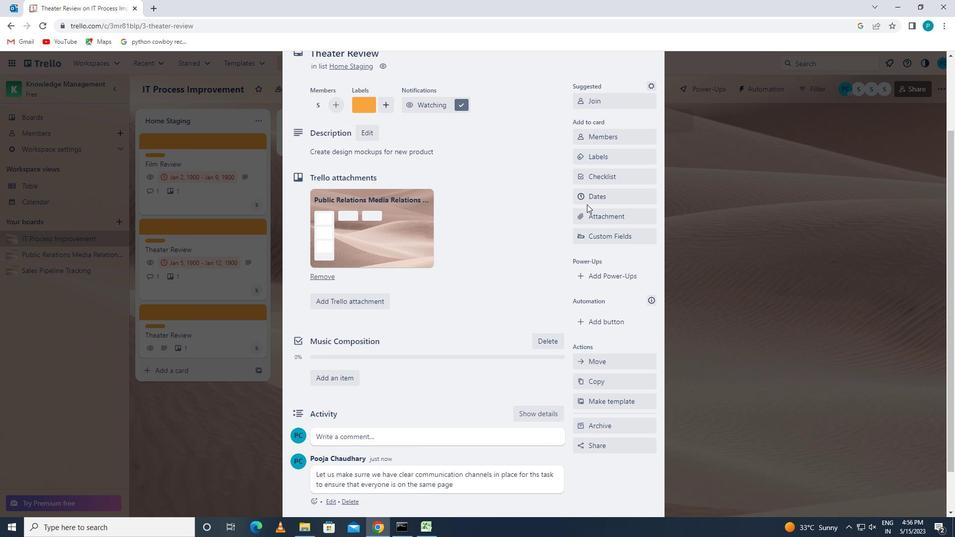 
Action: Mouse moved to (580, 265)
Screenshot: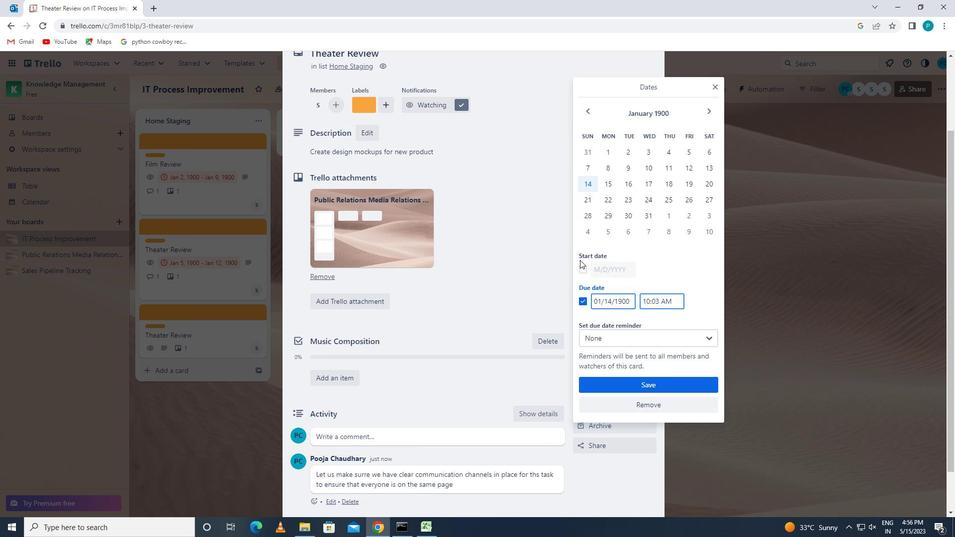 
Action: Mouse pressed left at (580, 265)
Screenshot: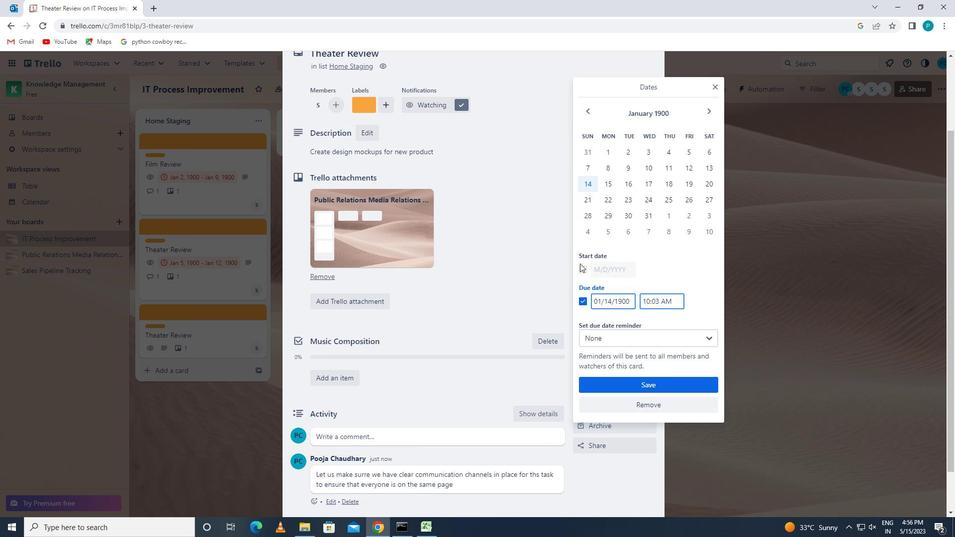 
Action: Mouse moved to (609, 270)
Screenshot: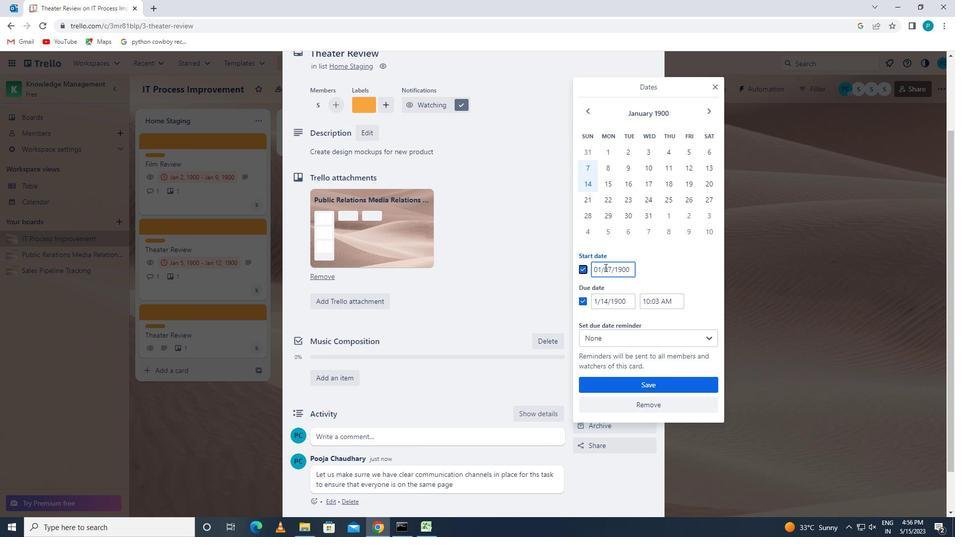 
Action: Mouse pressed left at (609, 270)
Screenshot: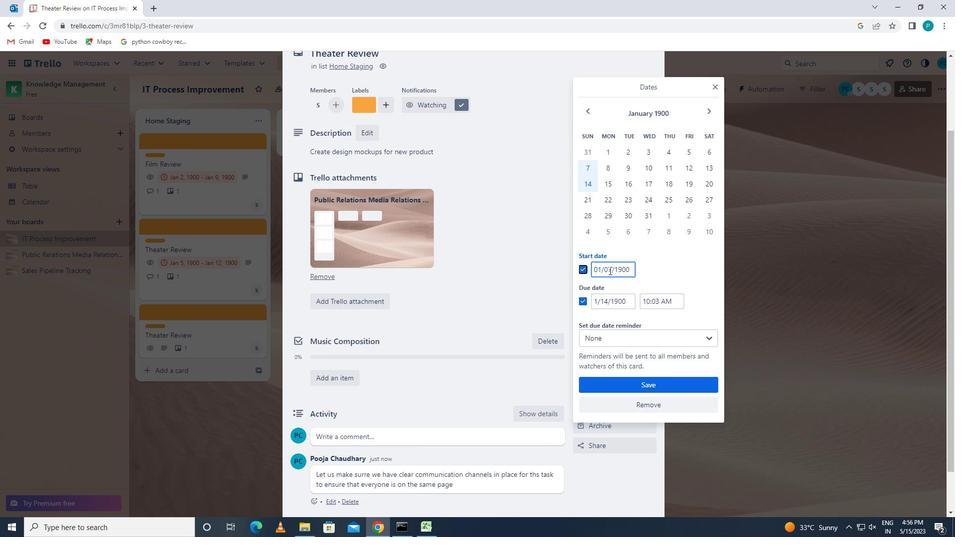 
Action: Mouse moved to (639, 267)
Screenshot: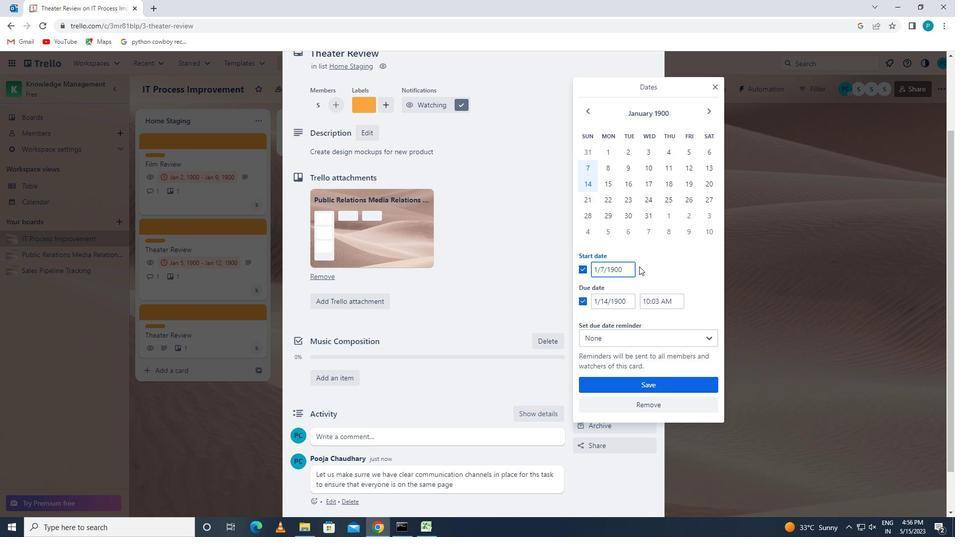 
Action: Mouse pressed left at (639, 267)
Screenshot: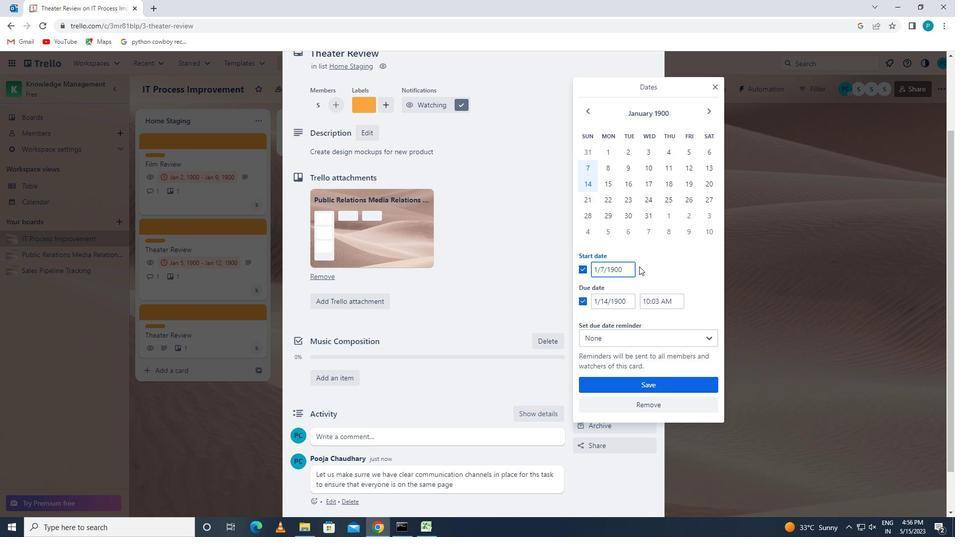 
Action: Mouse moved to (606, 252)
Screenshot: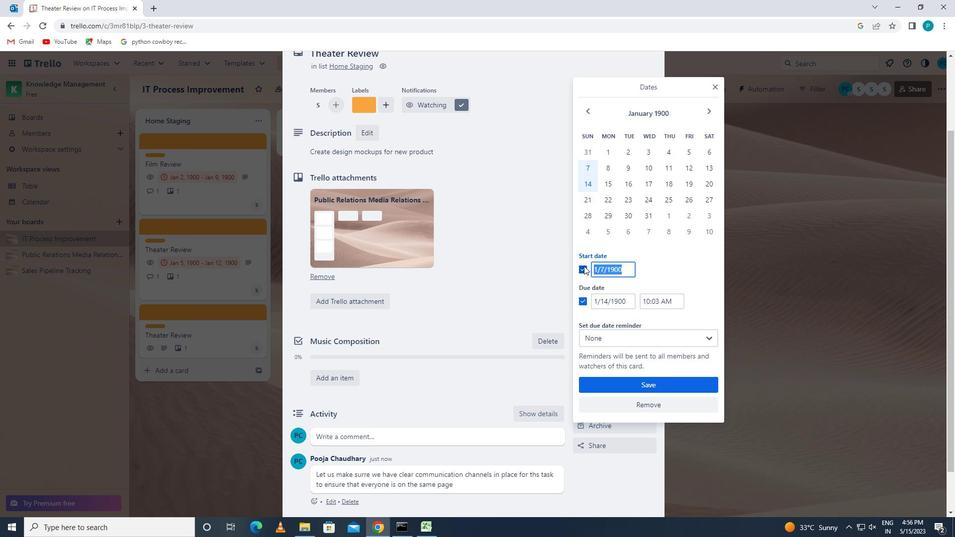 
Action: Key pressed 1/81
Screenshot: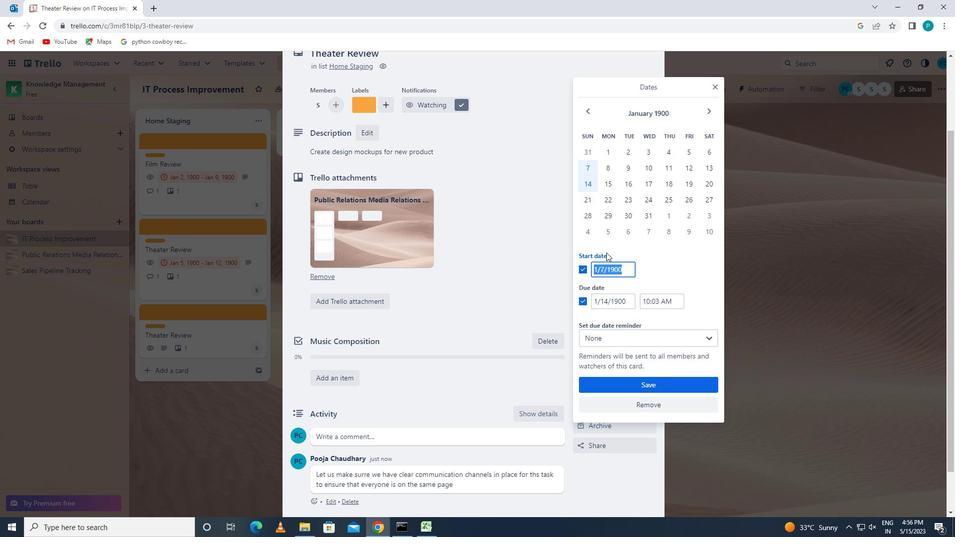 
Action: Mouse moved to (619, 272)
Screenshot: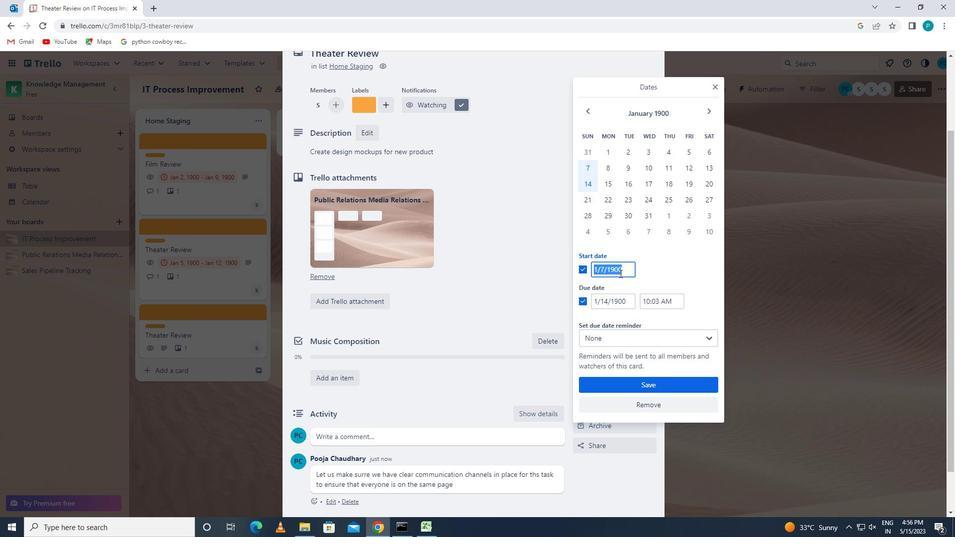 
Action: Mouse pressed left at (619, 272)
Screenshot: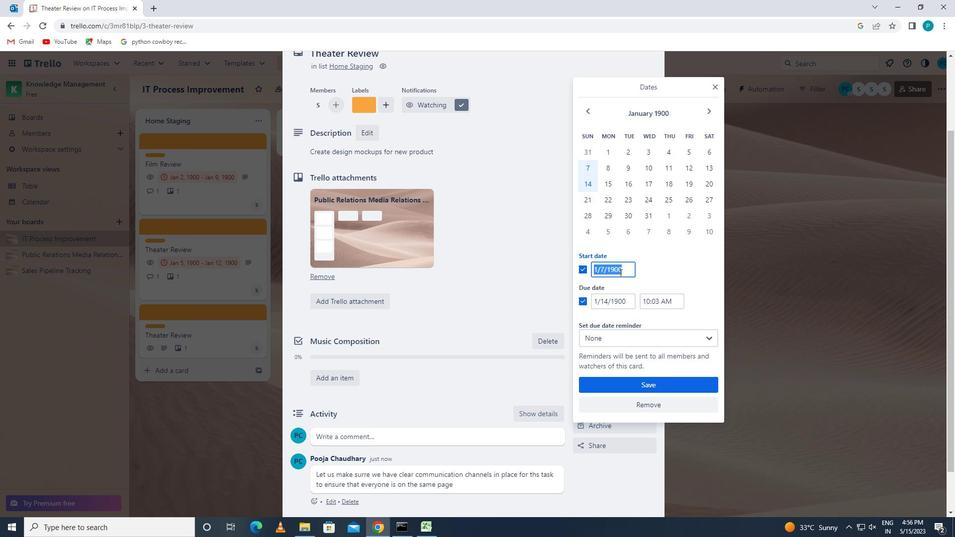 
Action: Mouse moved to (624, 272)
Screenshot: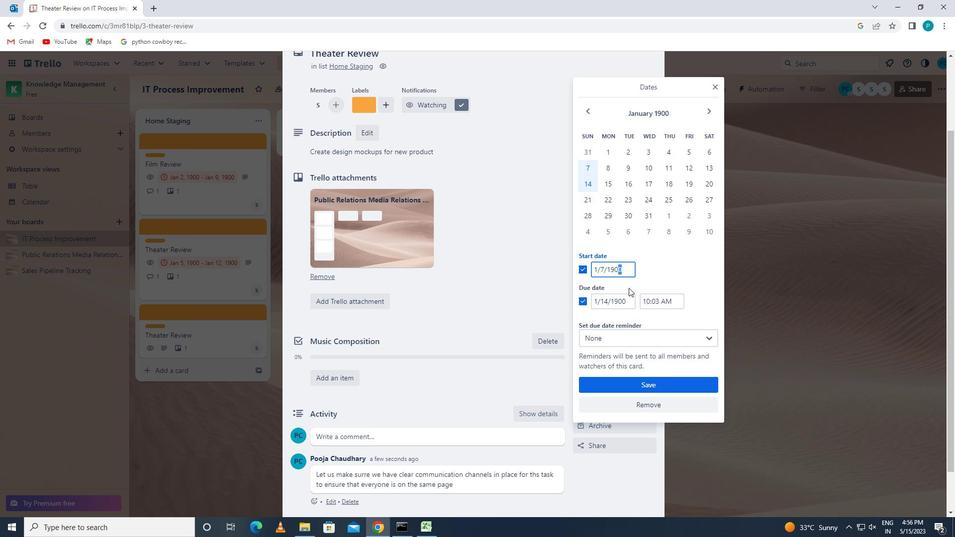 
Action: Mouse pressed left at (624, 272)
Screenshot: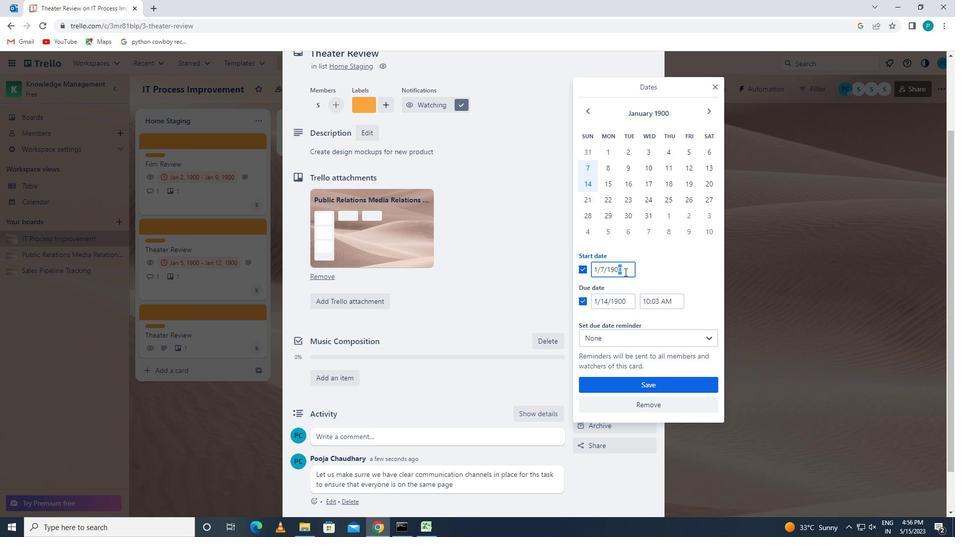
Action: Mouse moved to (592, 270)
Screenshot: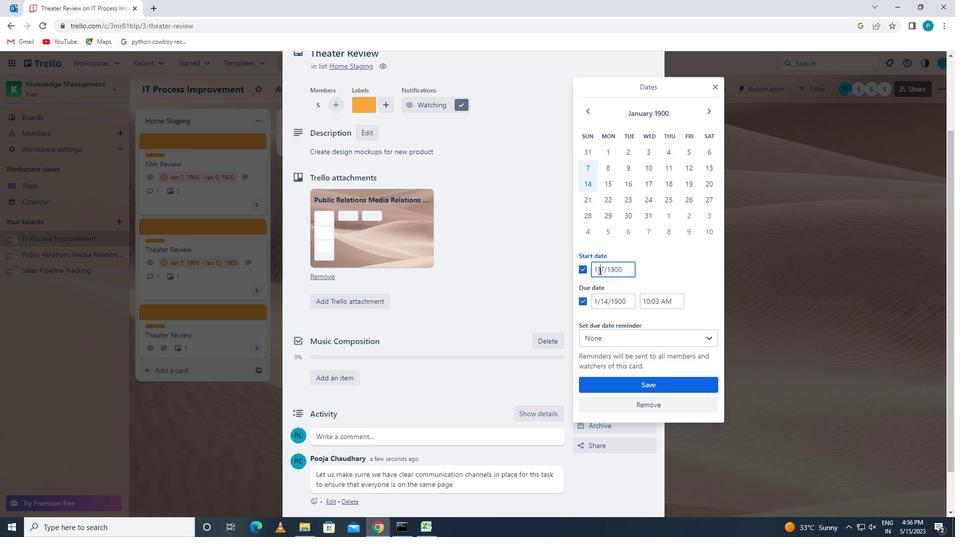 
Action: Mouse pressed left at (592, 270)
Screenshot: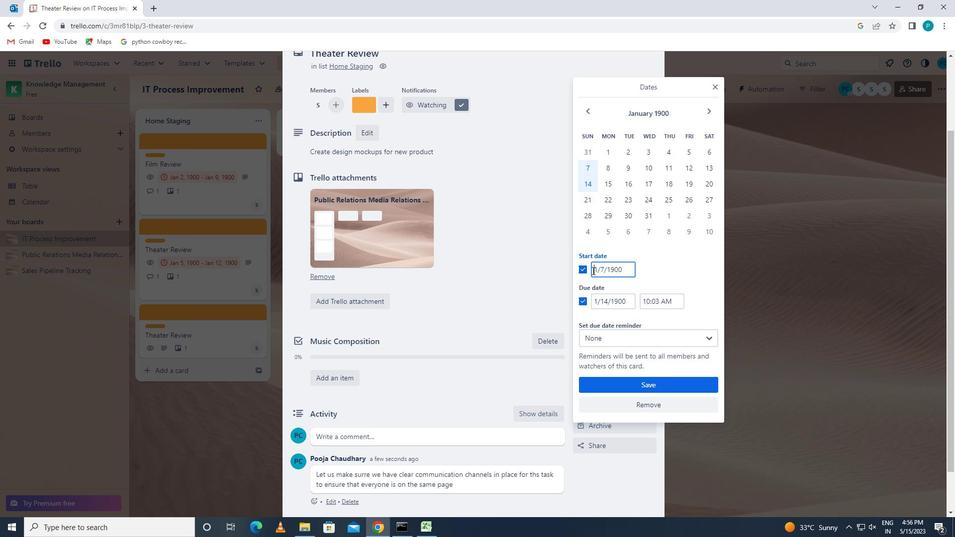 
Action: Mouse moved to (635, 275)
Screenshot: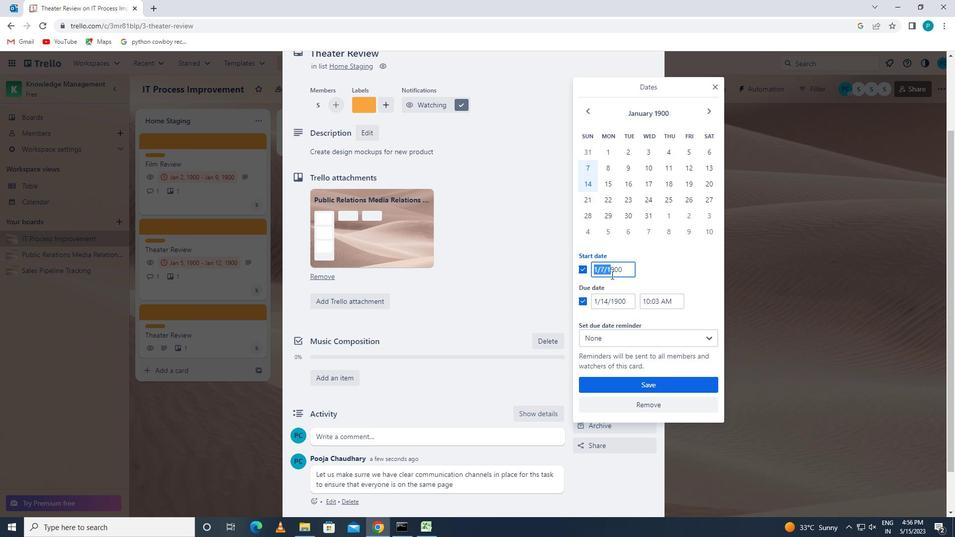
Action: Key pressed 1/8/1900
Screenshot: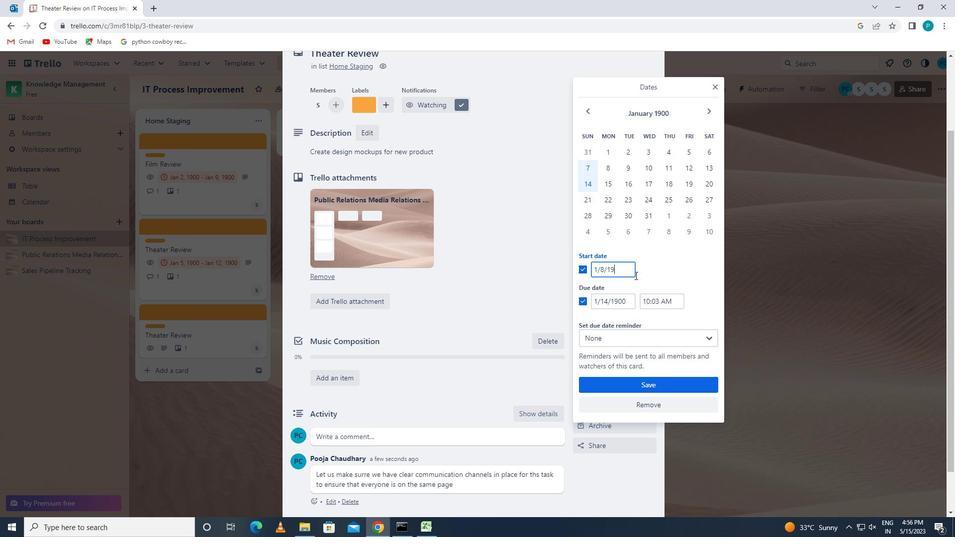 
Action: Mouse moved to (628, 299)
Screenshot: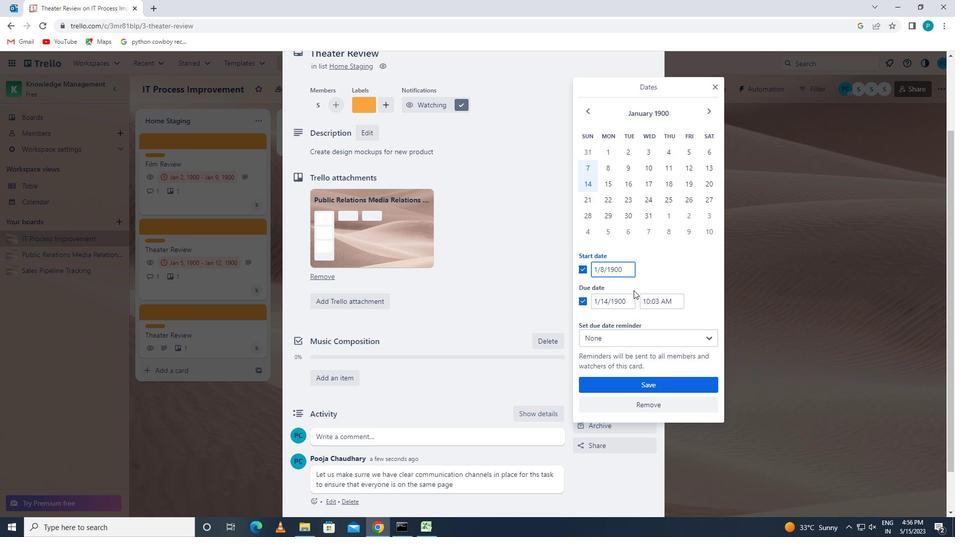 
Action: Mouse pressed left at (628, 299)
Screenshot: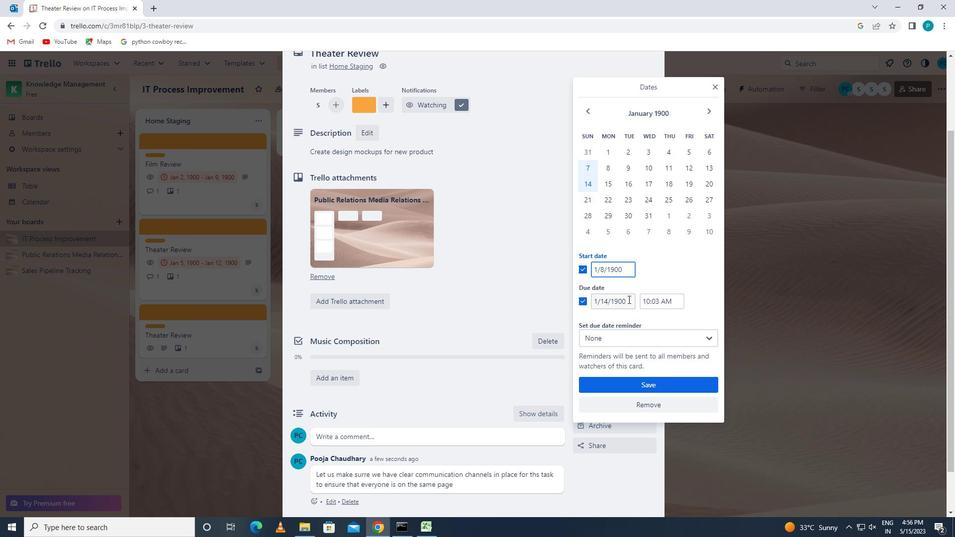 
Action: Mouse moved to (590, 301)
Screenshot: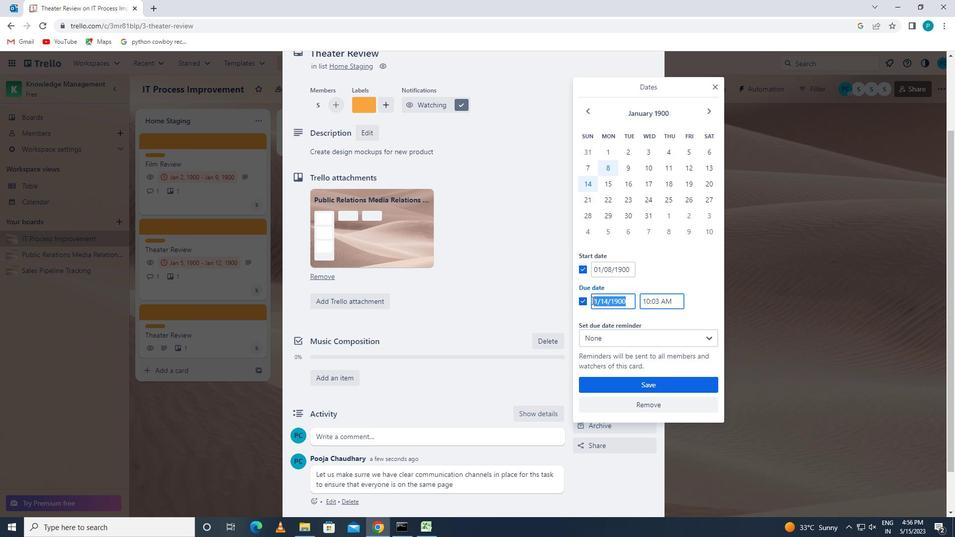 
Action: Key pressed 1/15/1900
Screenshot: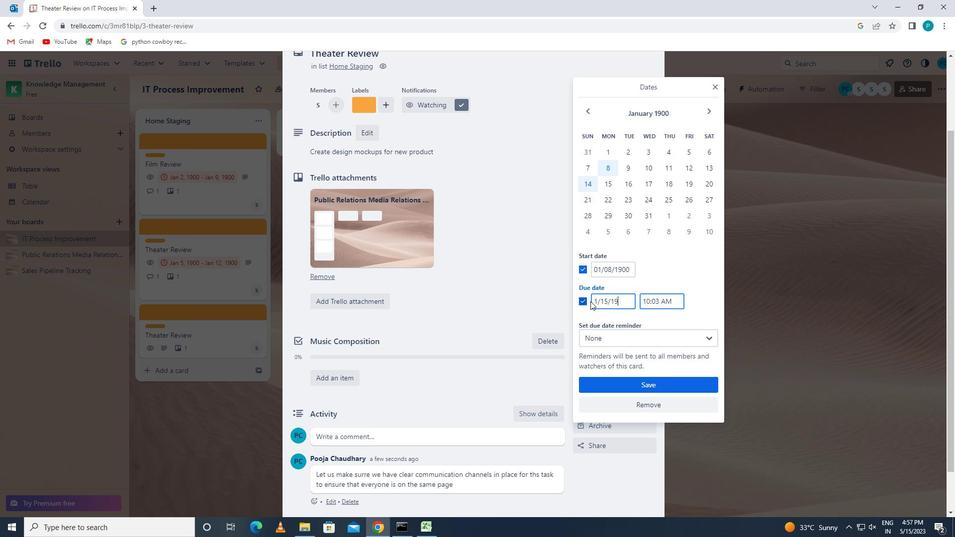 
Action: Mouse moved to (608, 376)
Screenshot: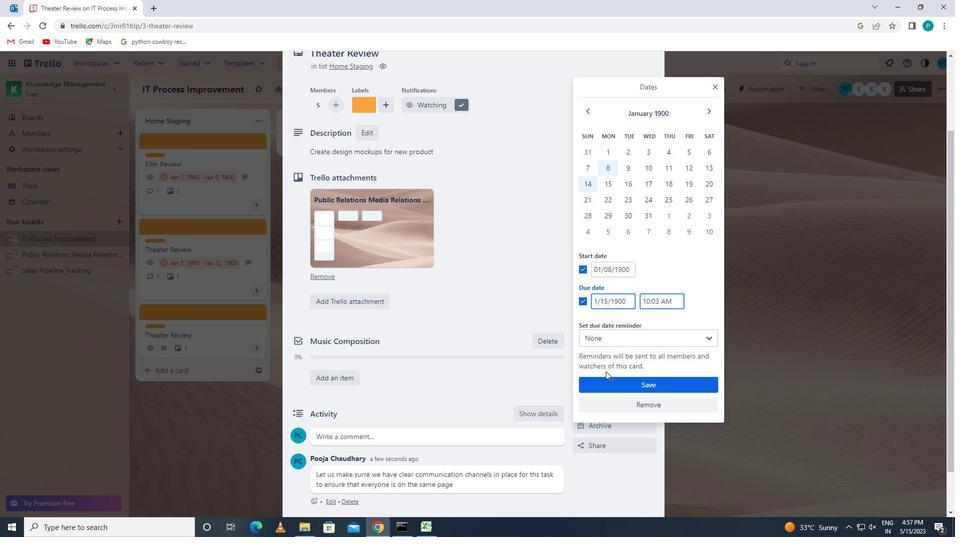 
Action: Mouse pressed left at (608, 376)
Screenshot: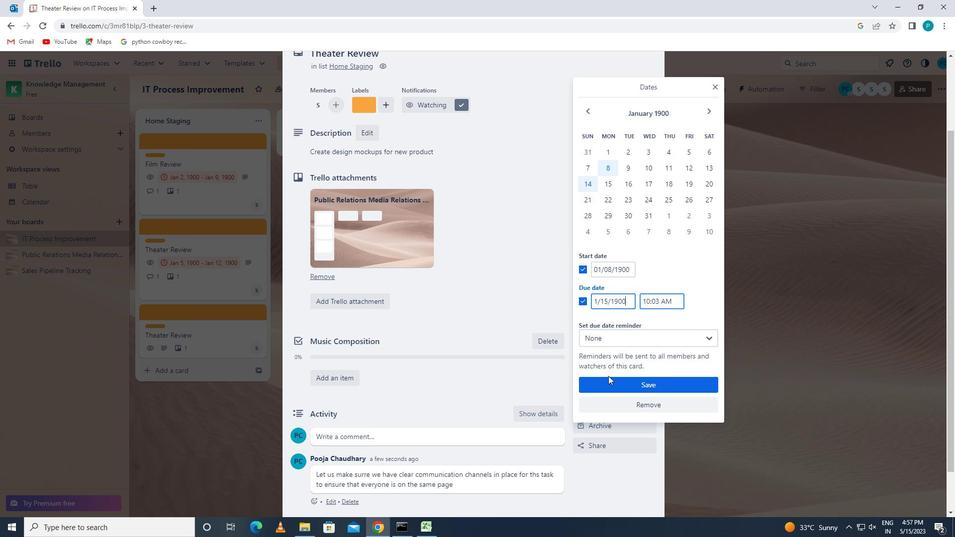 
Action: Mouse moved to (611, 382)
Screenshot: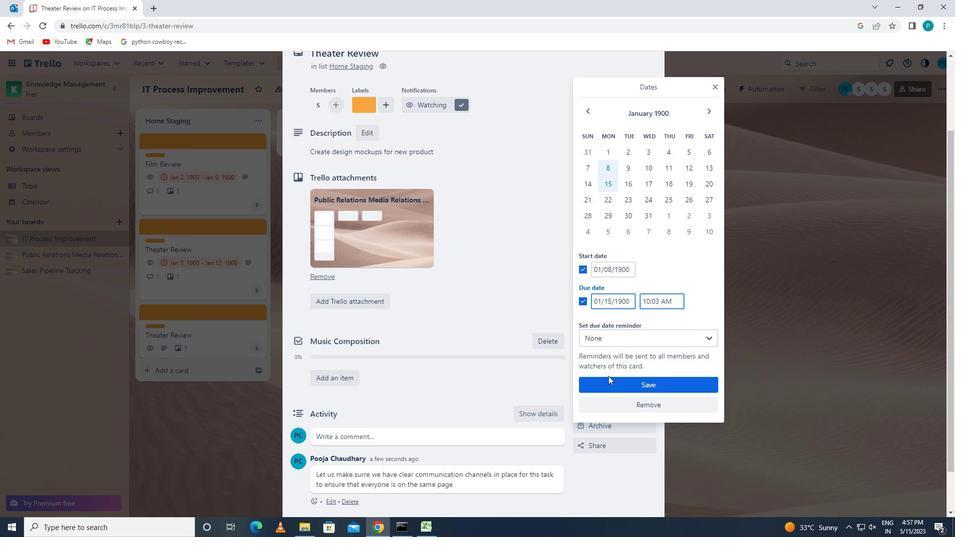 
Action: Mouse pressed left at (611, 382)
Screenshot: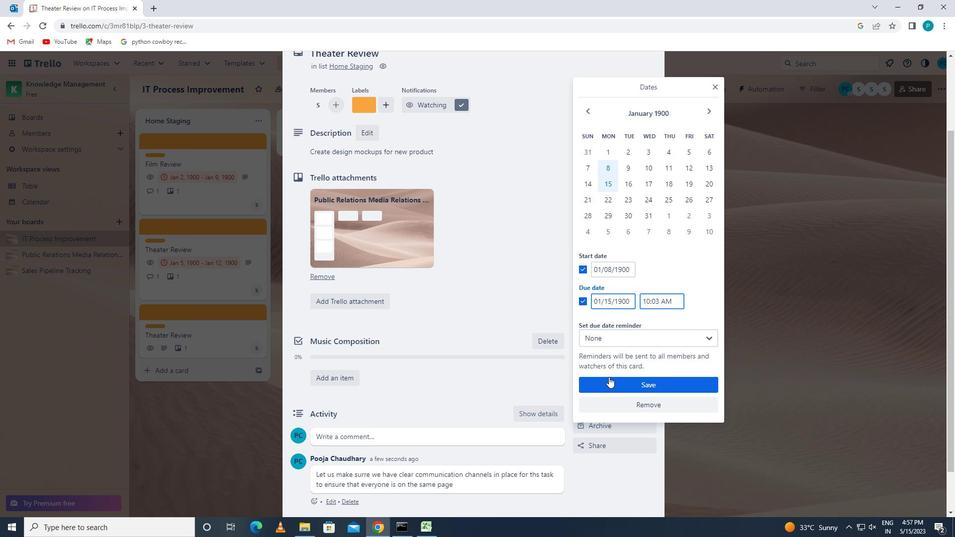 
Action: Mouse moved to (618, 347)
Screenshot: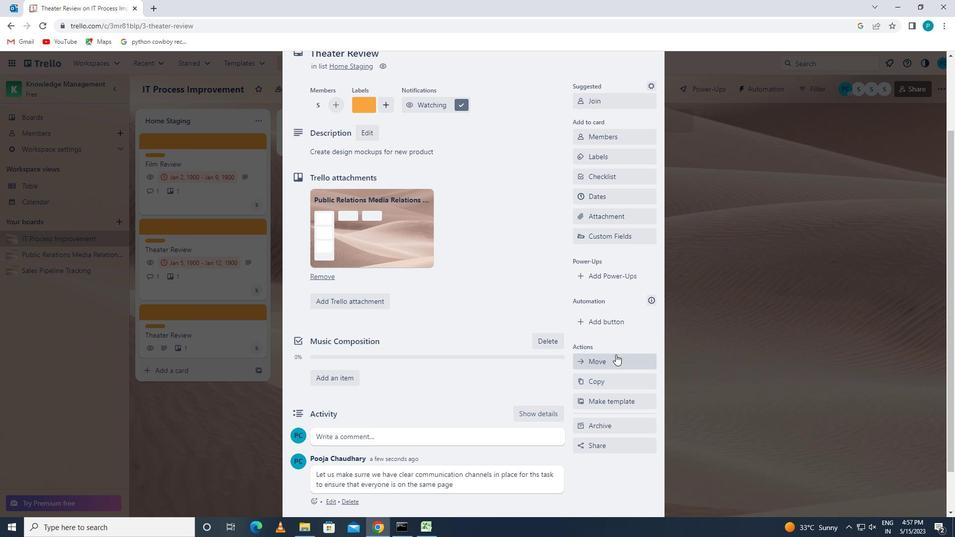 
Action: Mouse scrolled (618, 347) with delta (0, 0)
Screenshot: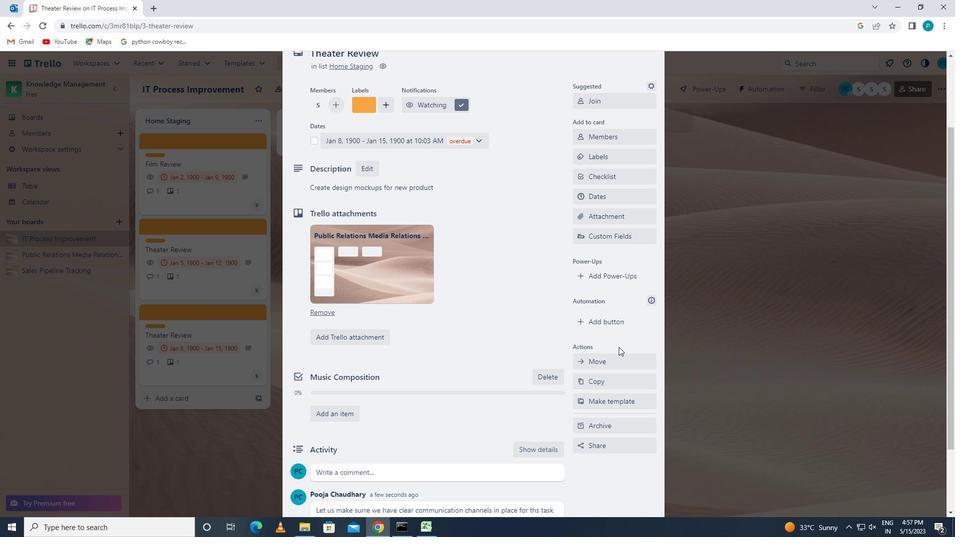 
Action: Mouse scrolled (618, 347) with delta (0, 0)
Screenshot: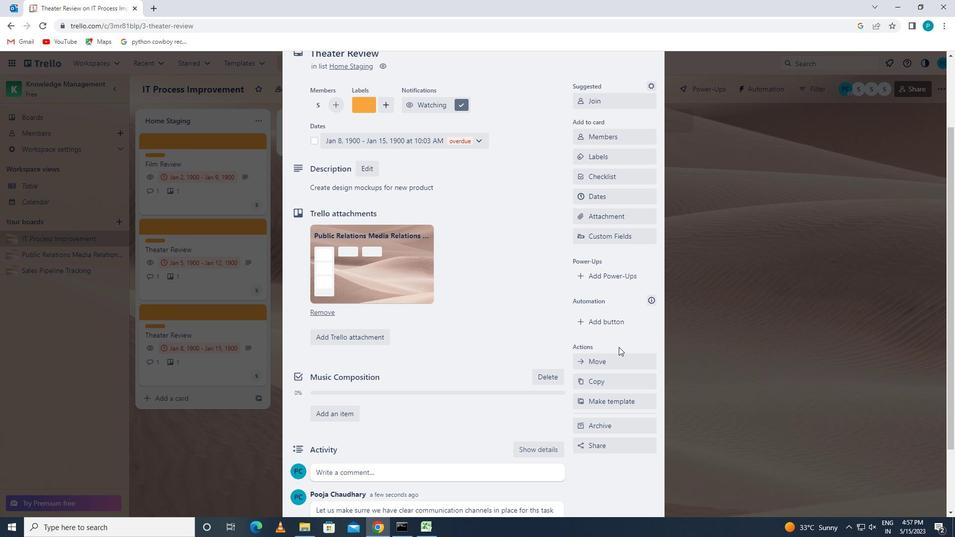 
Action: Mouse moved to (631, 184)
Screenshot: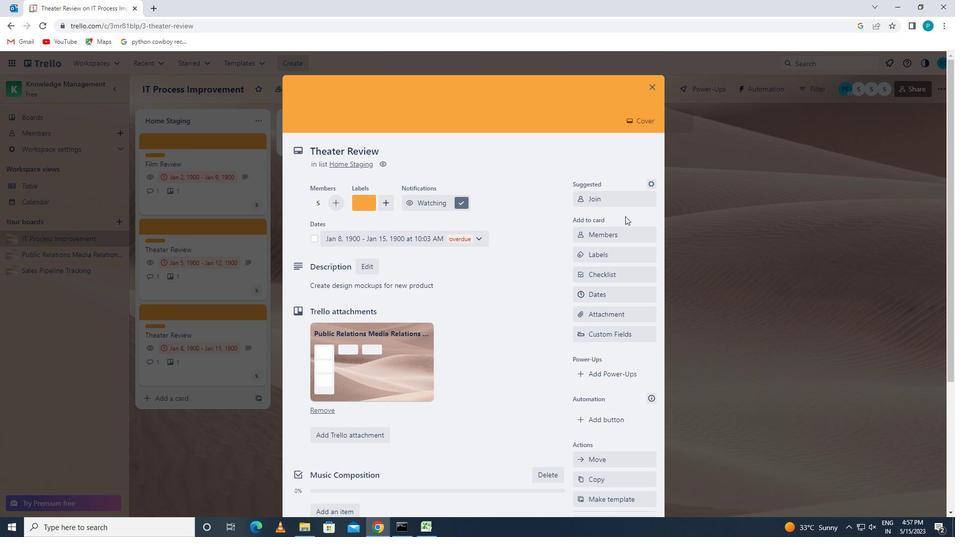 
